 Task: Sort the products in the category "Jams & Jellies" by best match.
Action: Mouse moved to (884, 343)
Screenshot: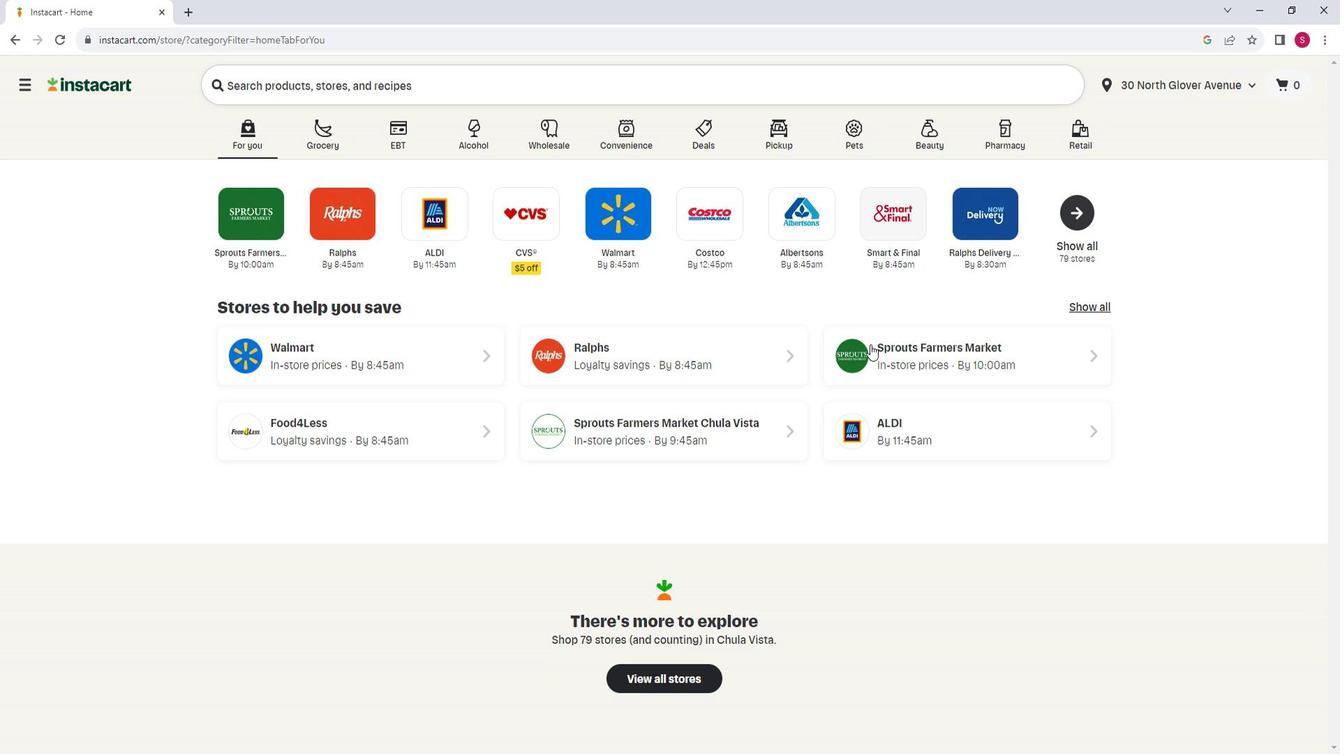
Action: Mouse pressed left at (884, 343)
Screenshot: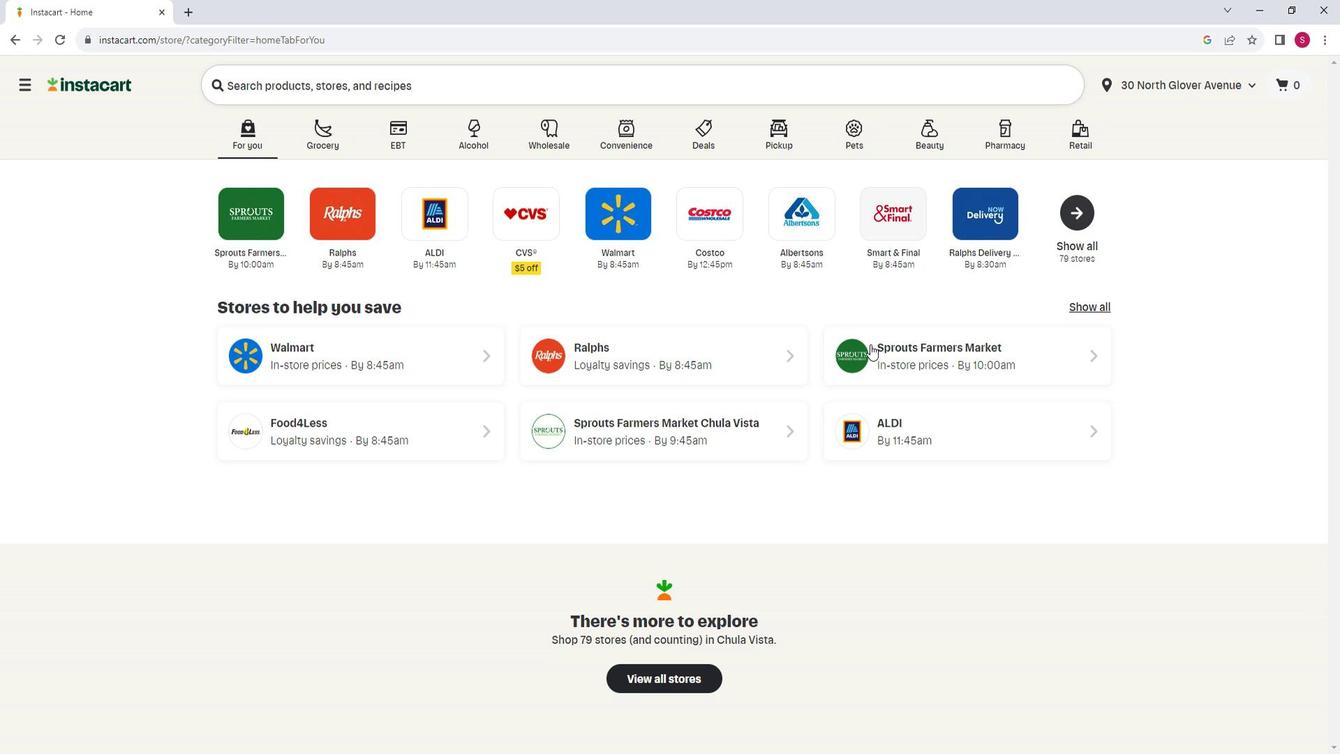 
Action: Mouse moved to (113, 438)
Screenshot: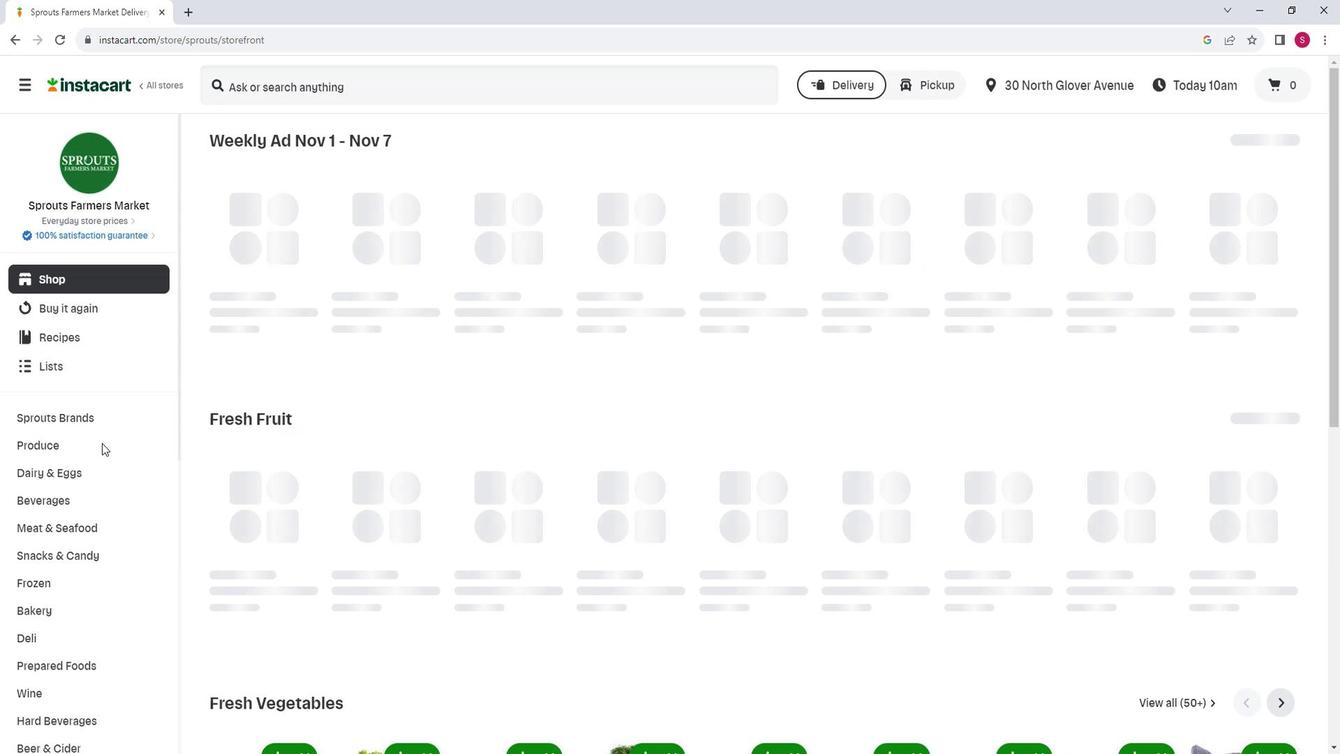 
Action: Mouse scrolled (113, 437) with delta (0, 0)
Screenshot: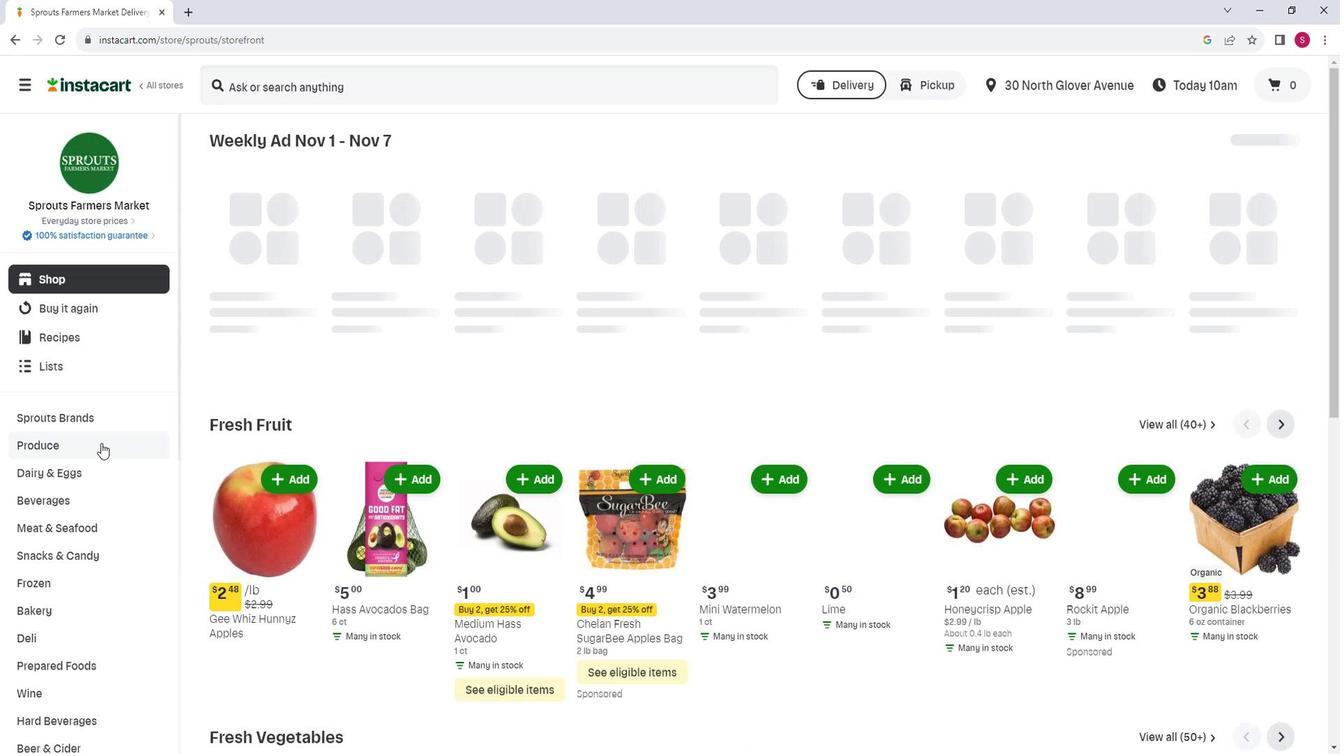 
Action: Mouse moved to (118, 431)
Screenshot: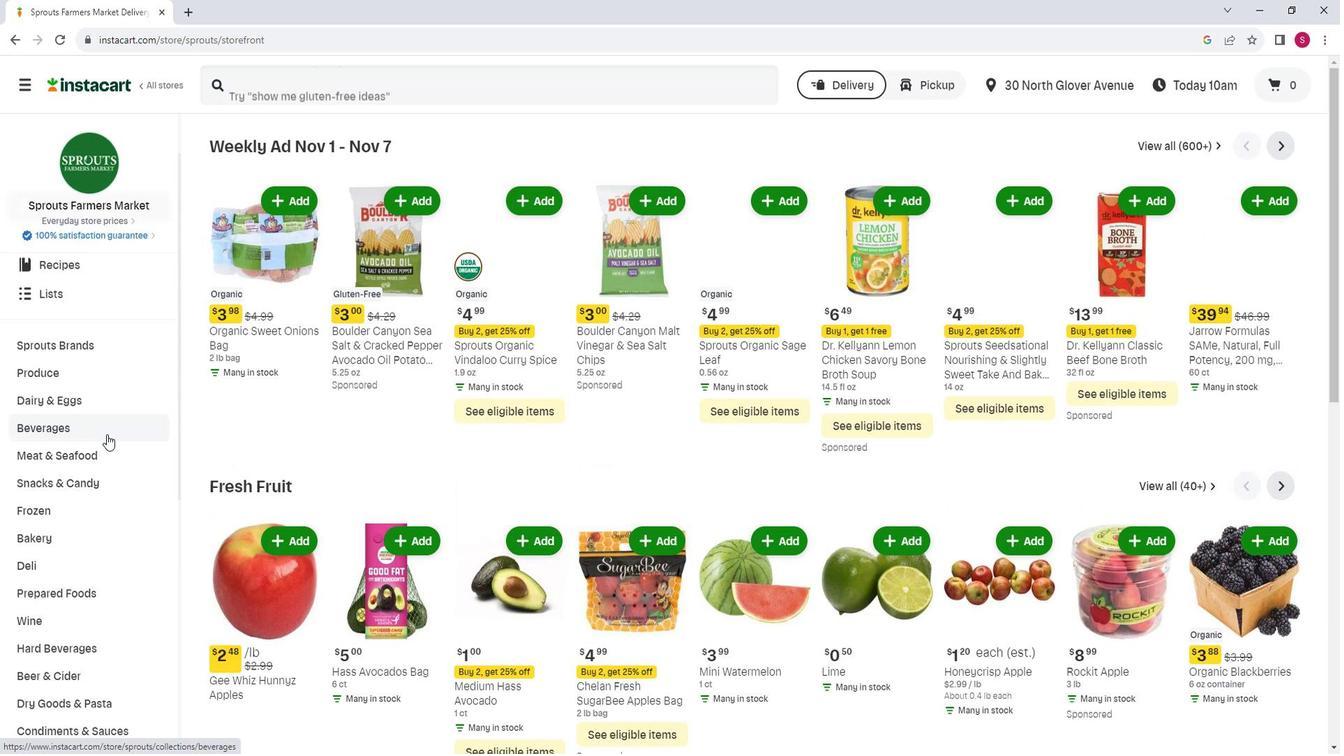 
Action: Mouse scrolled (118, 430) with delta (0, 0)
Screenshot: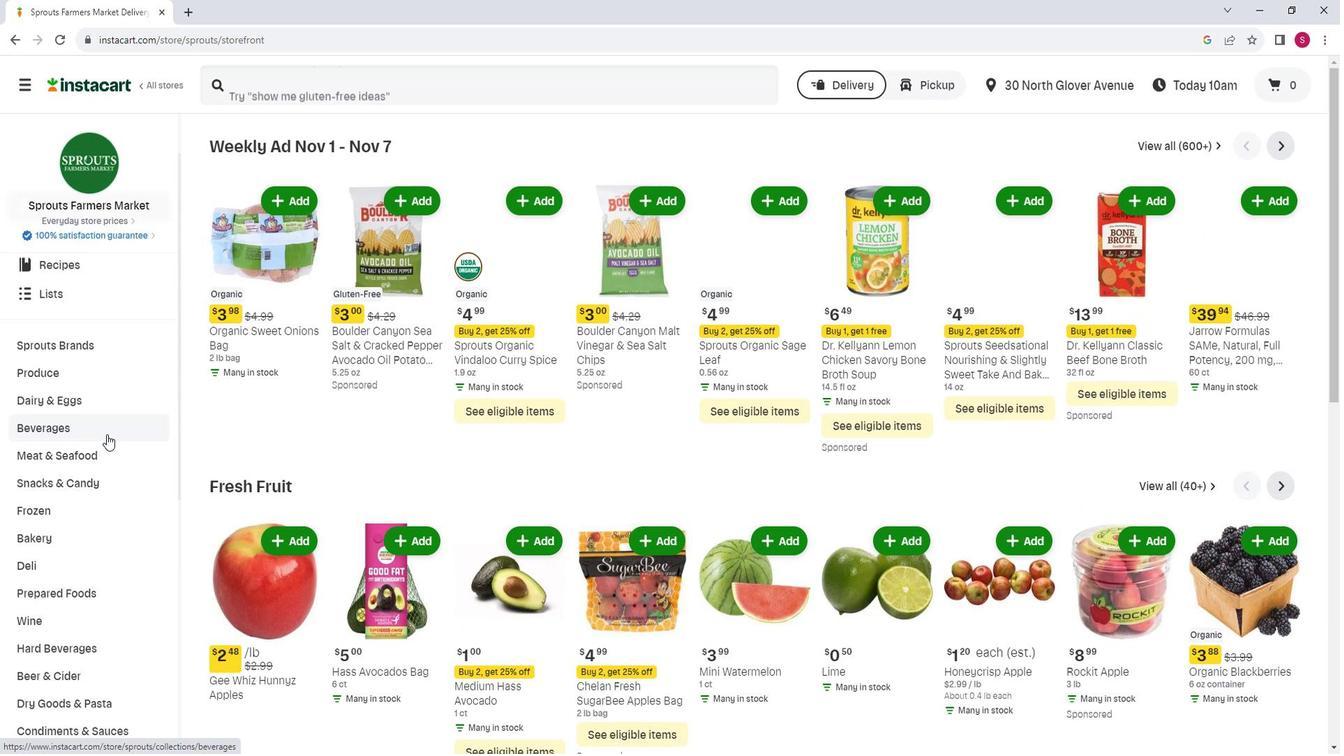 
Action: Mouse moved to (118, 432)
Screenshot: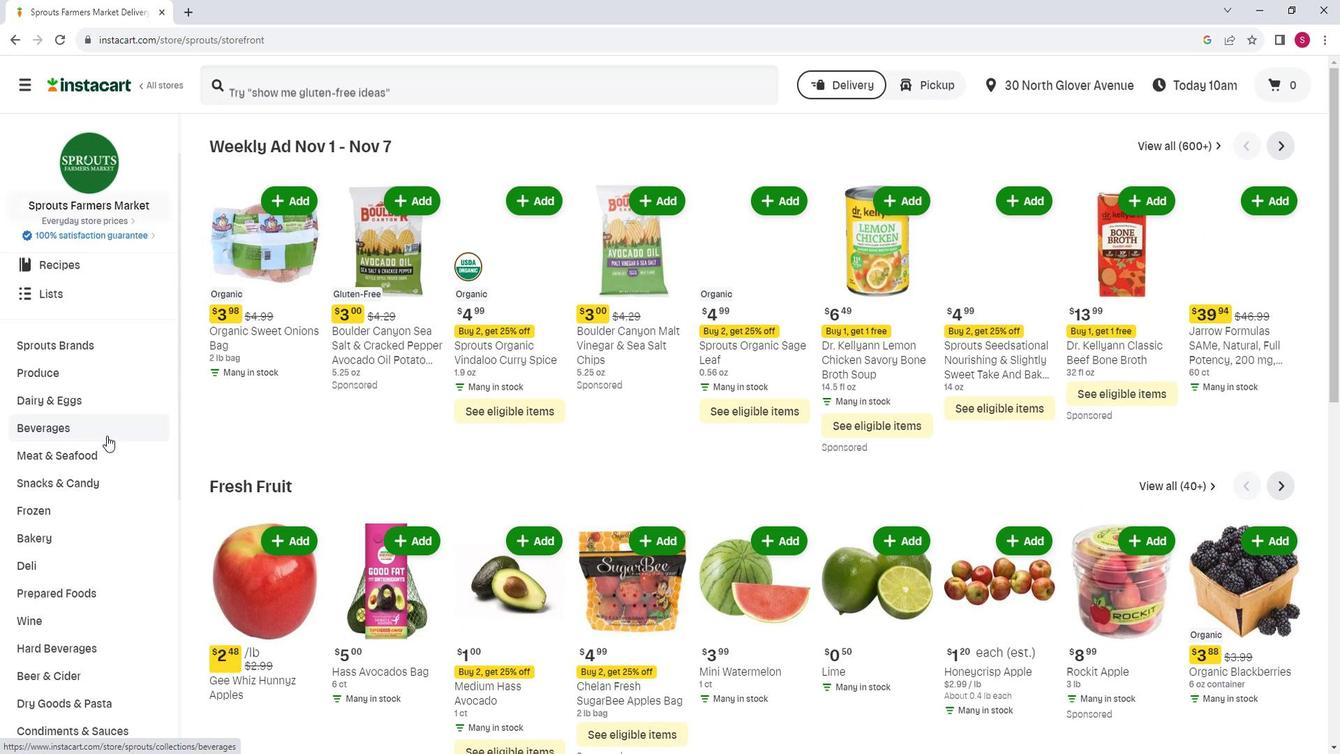 
Action: Mouse scrolled (118, 431) with delta (0, 0)
Screenshot: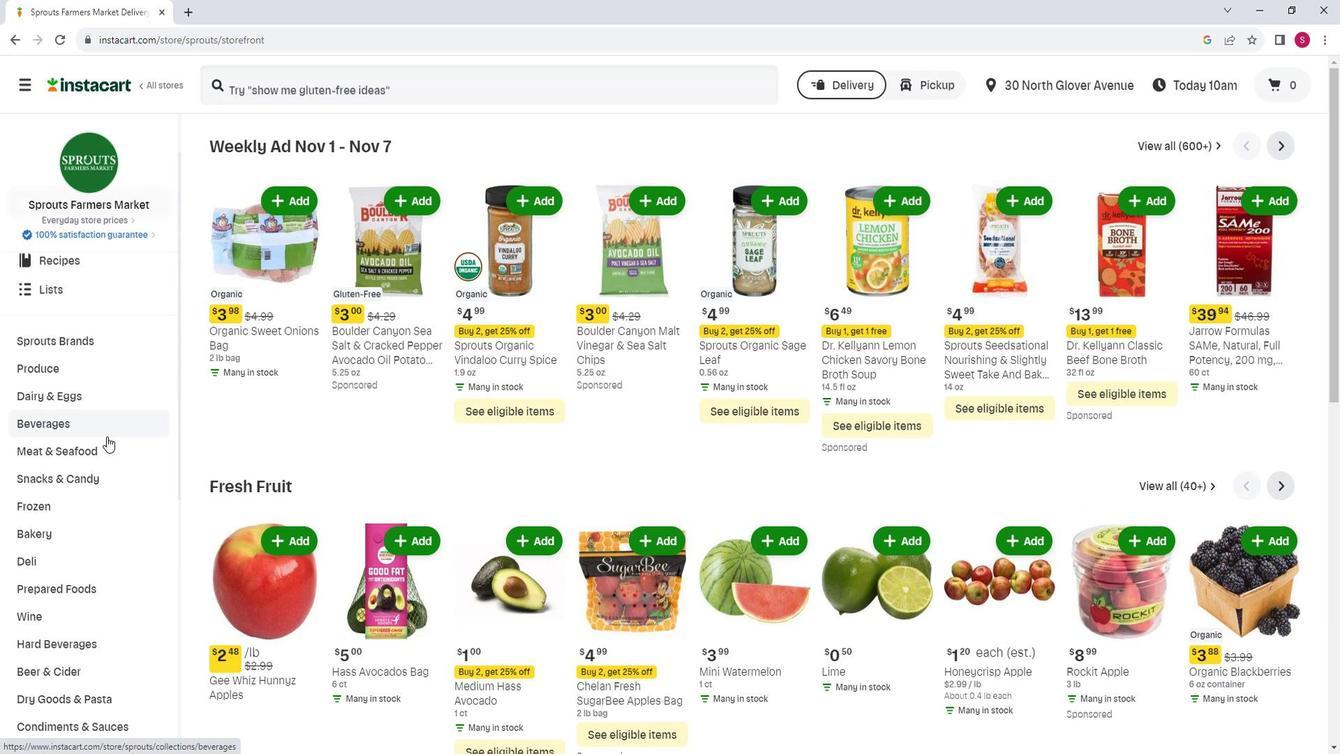 
Action: Mouse moved to (115, 433)
Screenshot: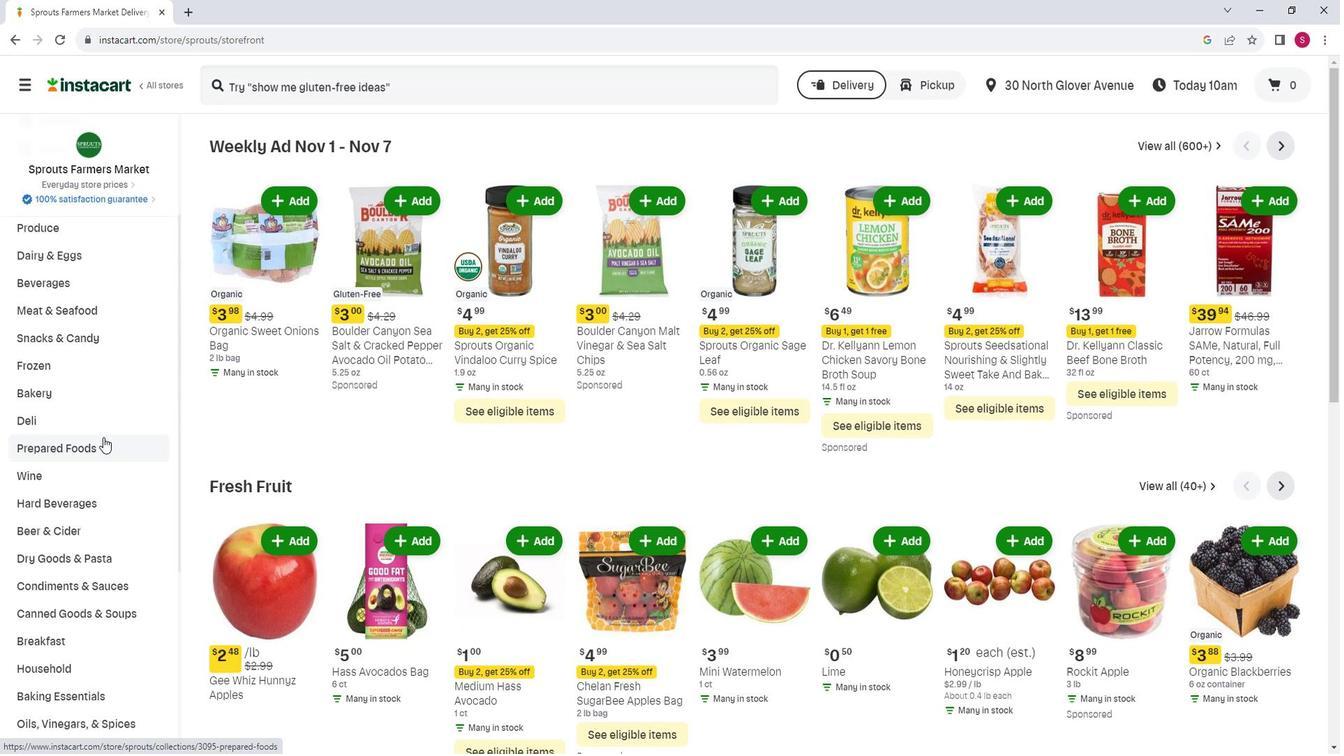 
Action: Mouse scrolled (115, 432) with delta (0, 0)
Screenshot: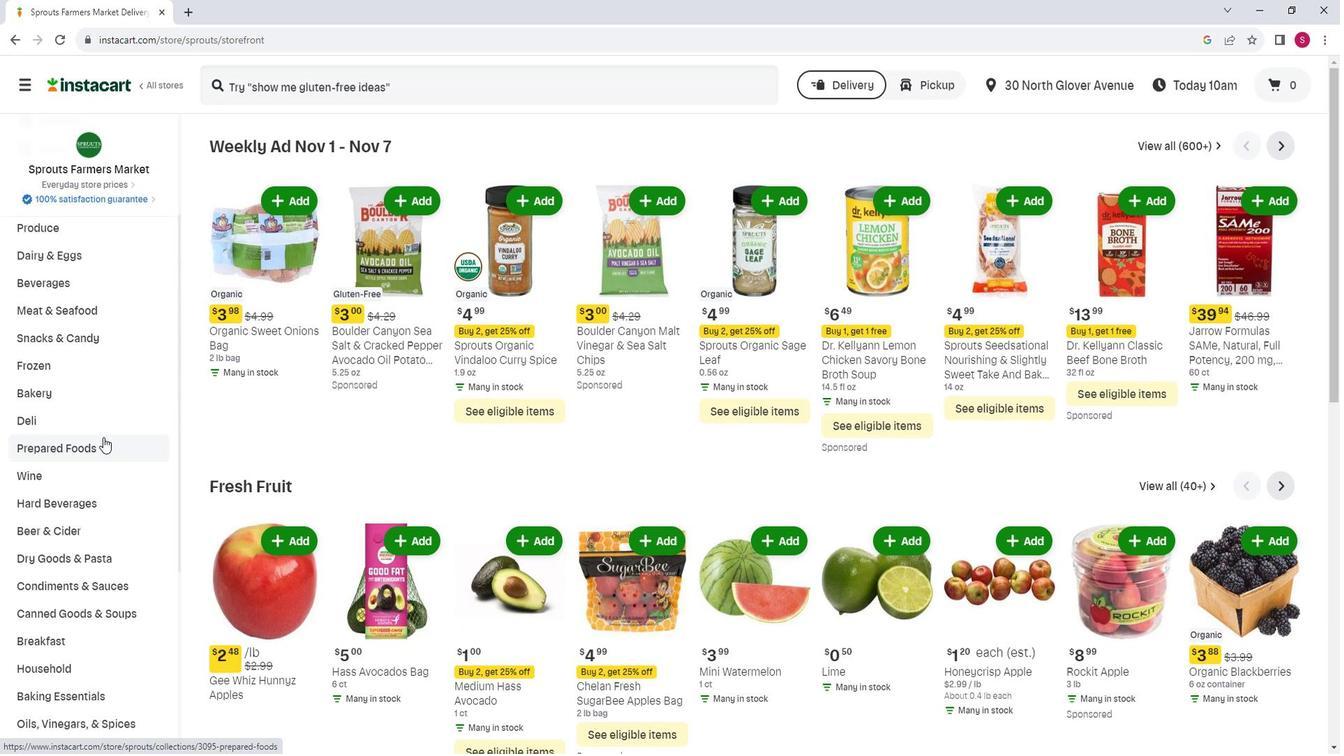 
Action: Mouse moved to (101, 555)
Screenshot: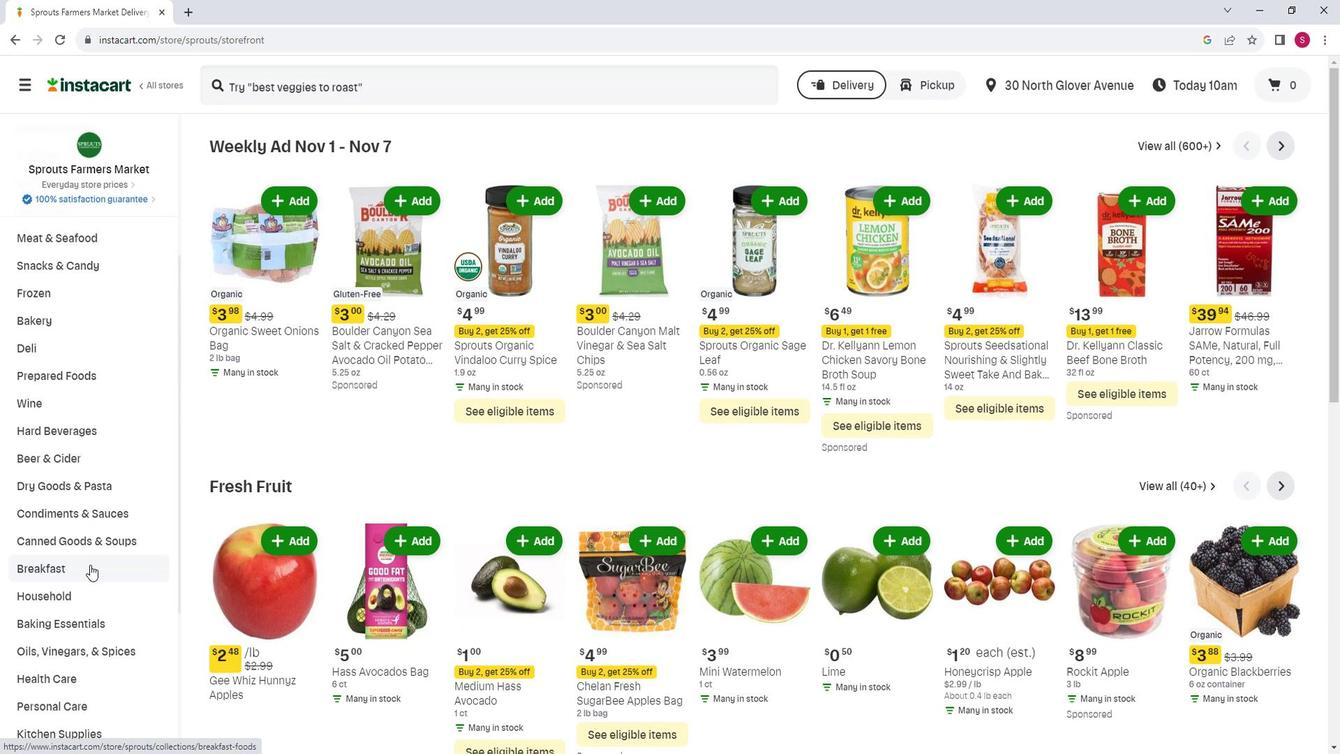 
Action: Mouse pressed left at (101, 555)
Screenshot: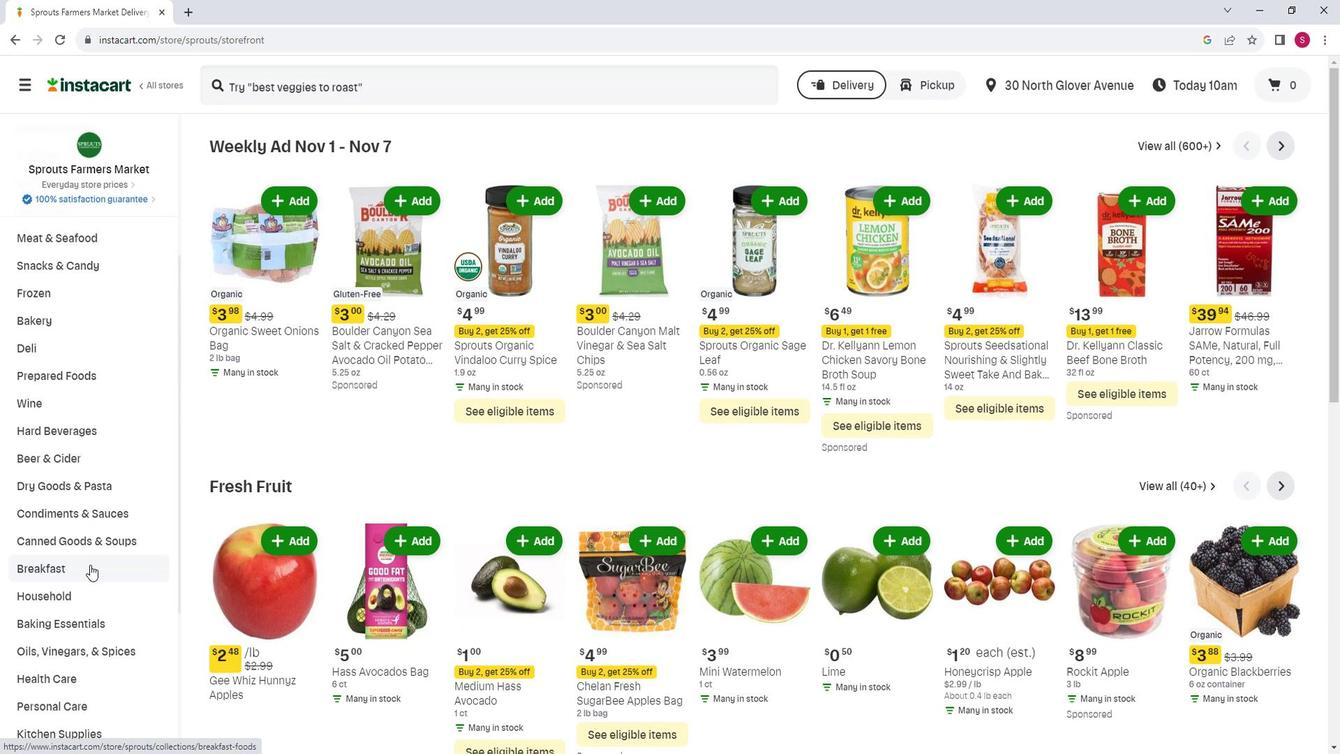 
Action: Mouse moved to (852, 185)
Screenshot: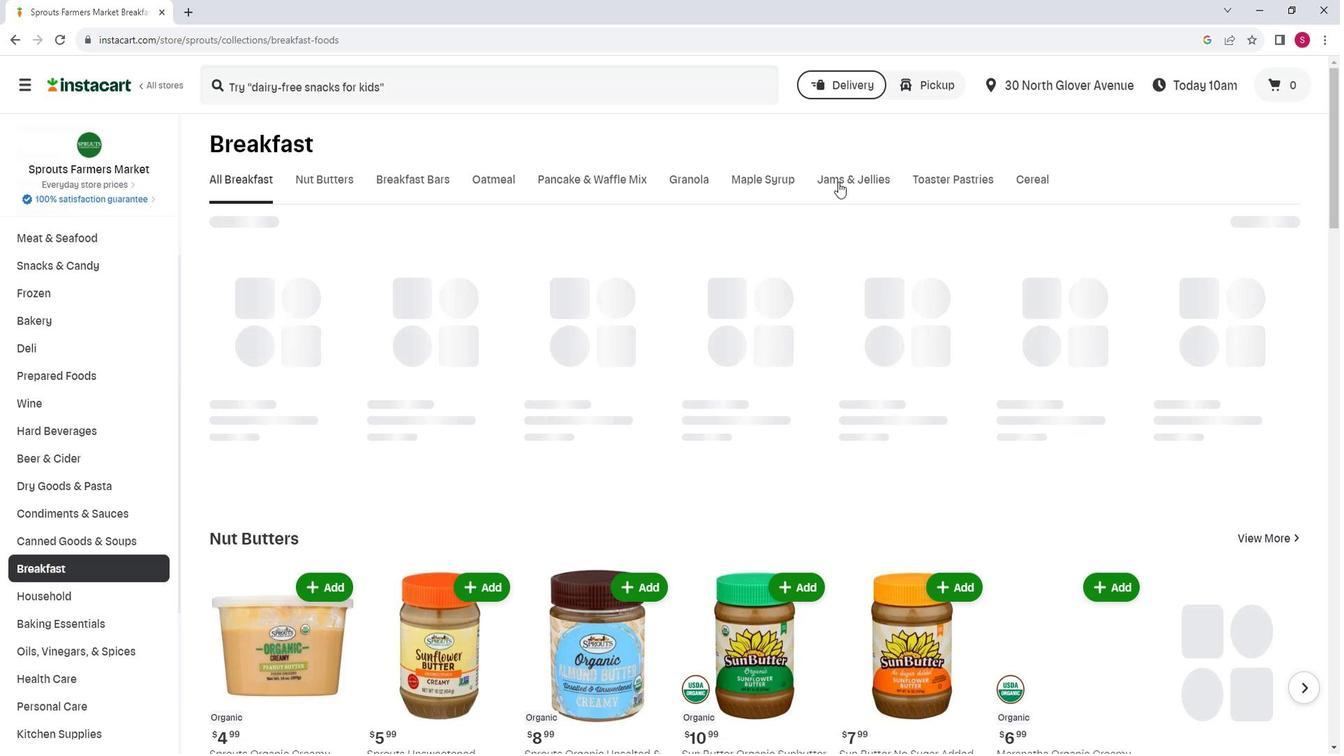 
Action: Mouse pressed left at (852, 185)
Screenshot: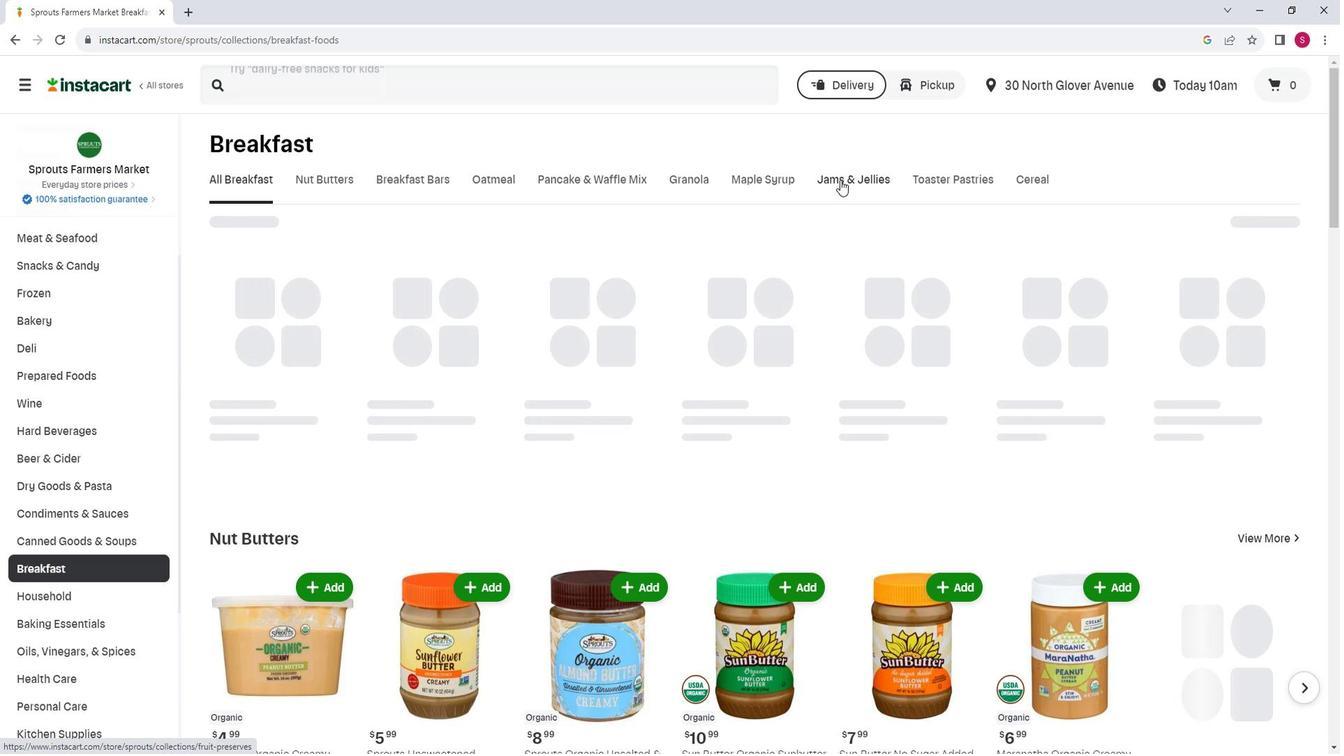 
Action: Mouse moved to (373, 251)
Screenshot: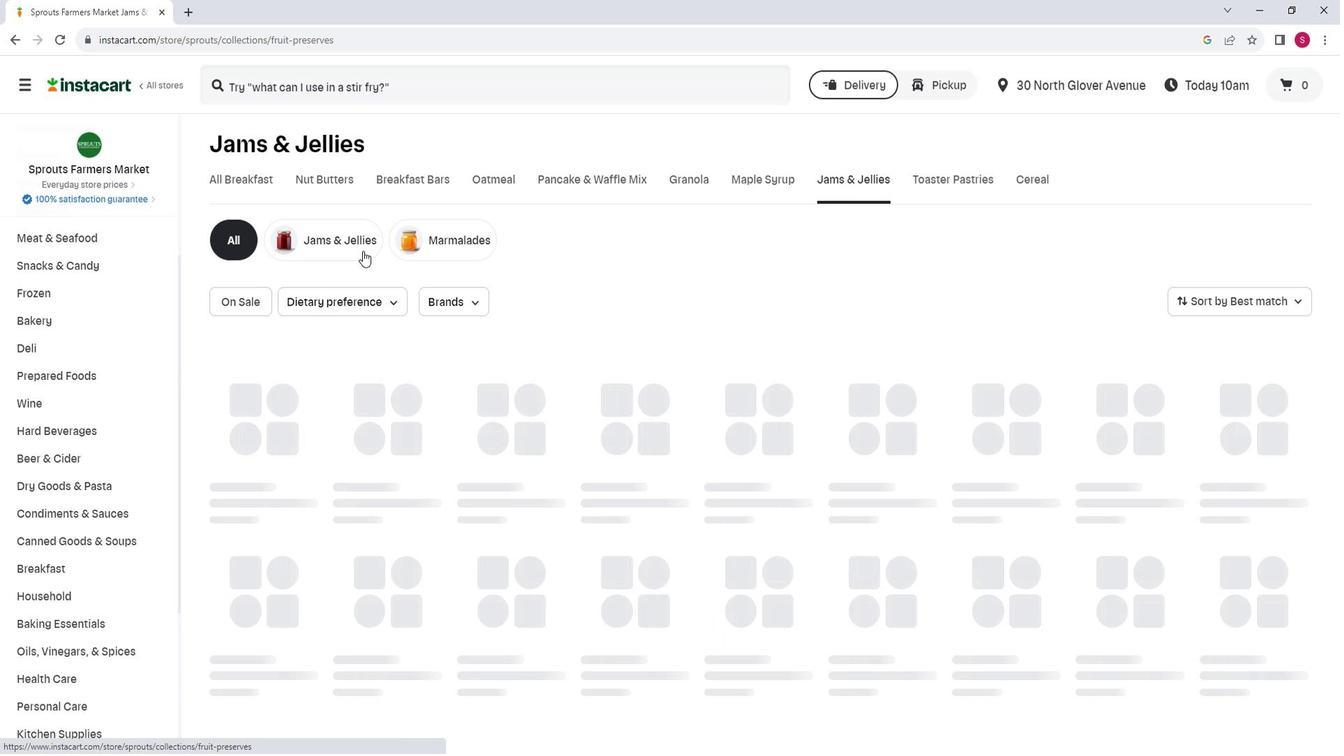 
Action: Mouse pressed left at (373, 251)
Screenshot: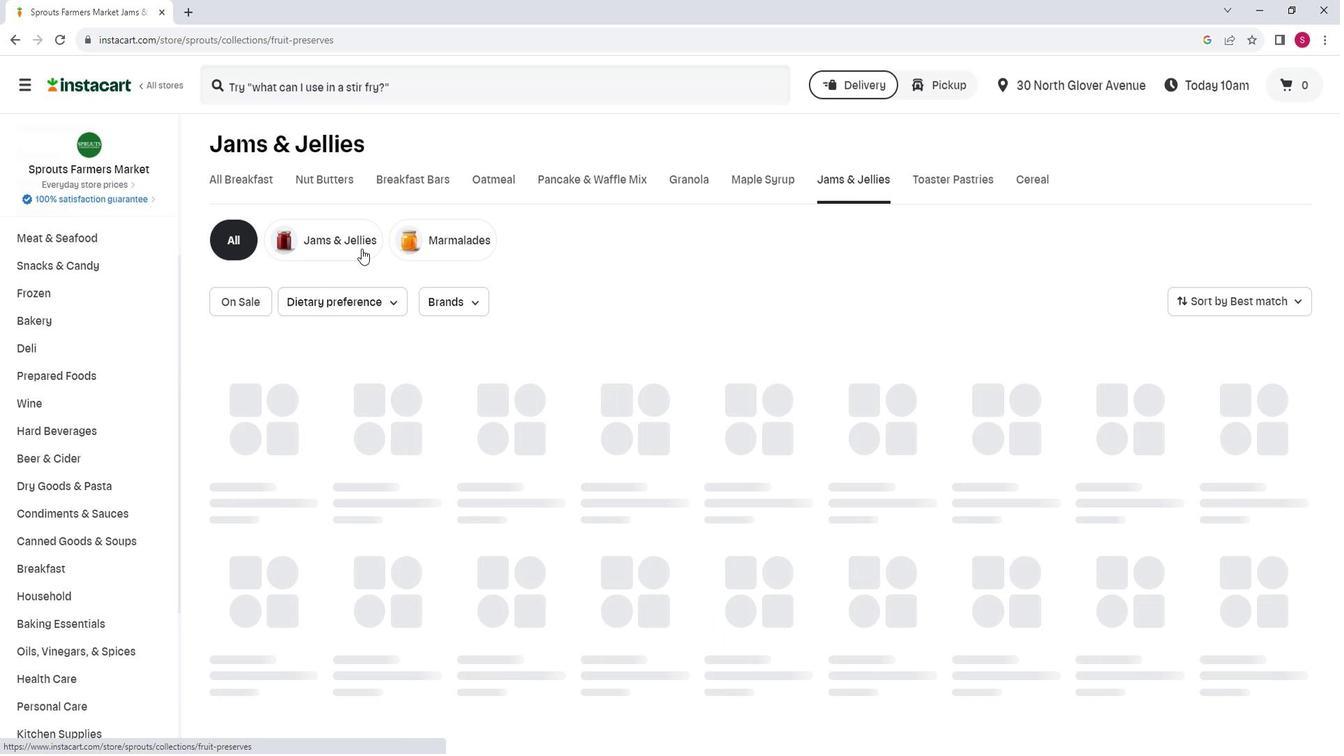 
Action: Mouse moved to (1275, 303)
Screenshot: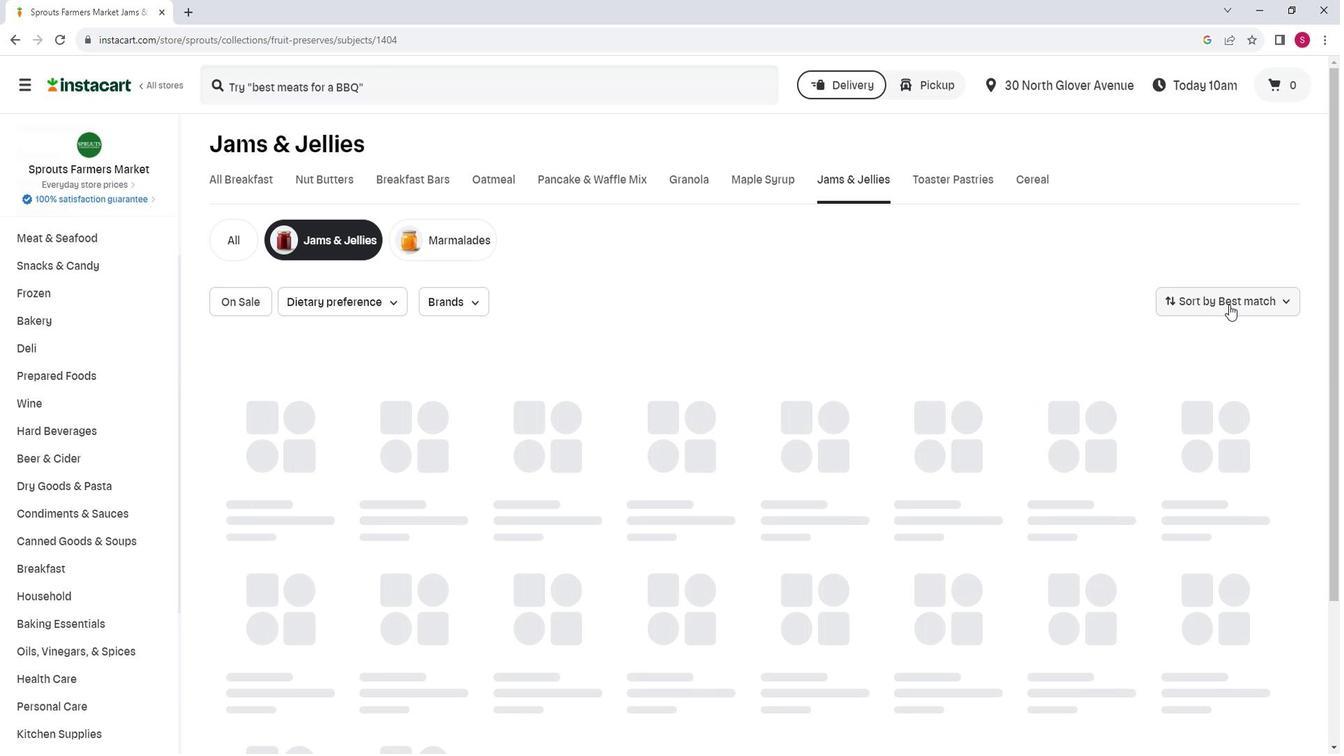 
Action: Mouse pressed left at (1275, 303)
Screenshot: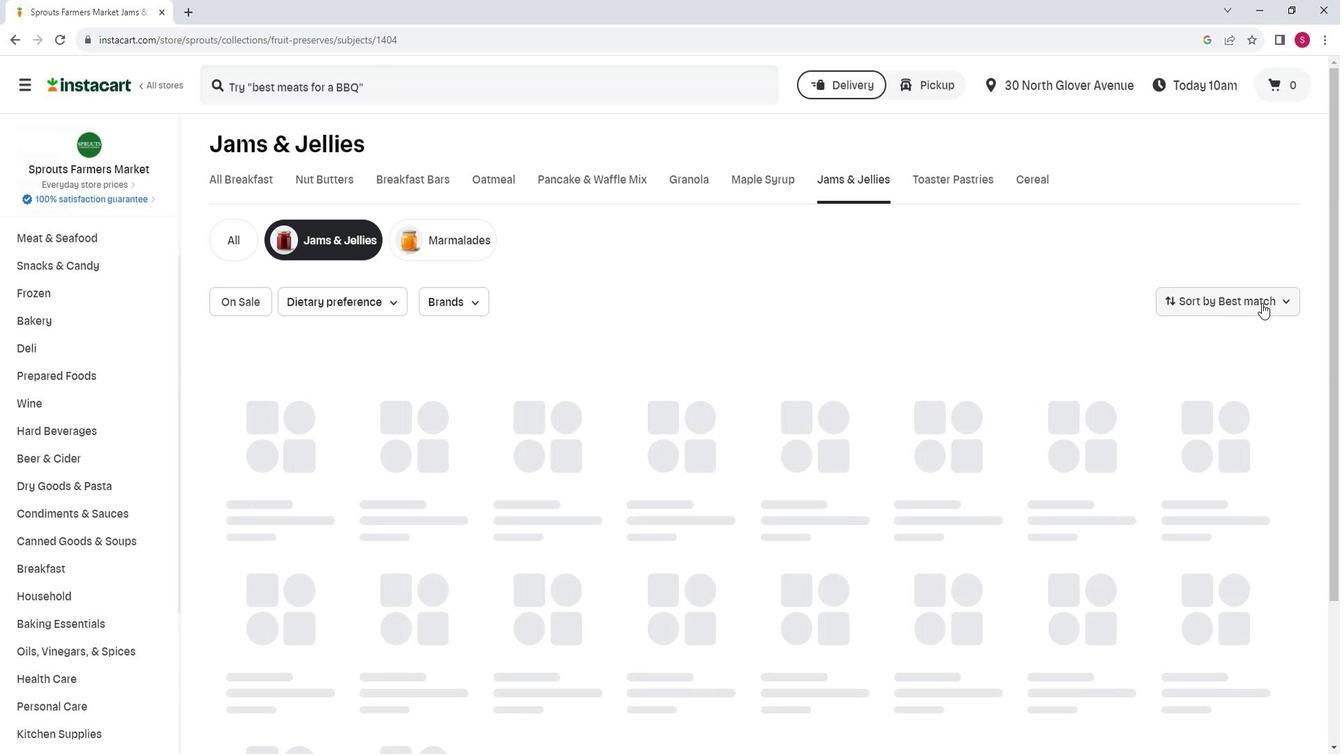 
Action: Mouse moved to (1241, 340)
Screenshot: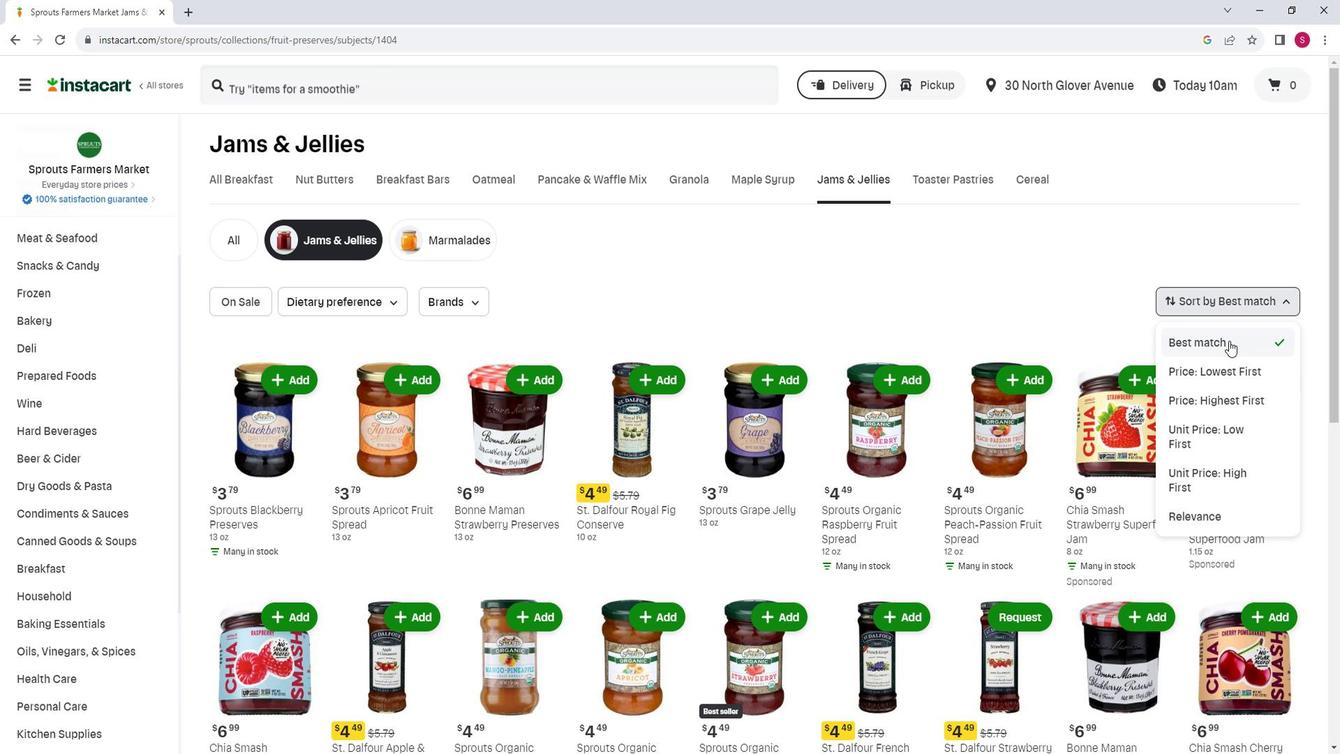 
Action: Mouse pressed left at (1241, 340)
Screenshot: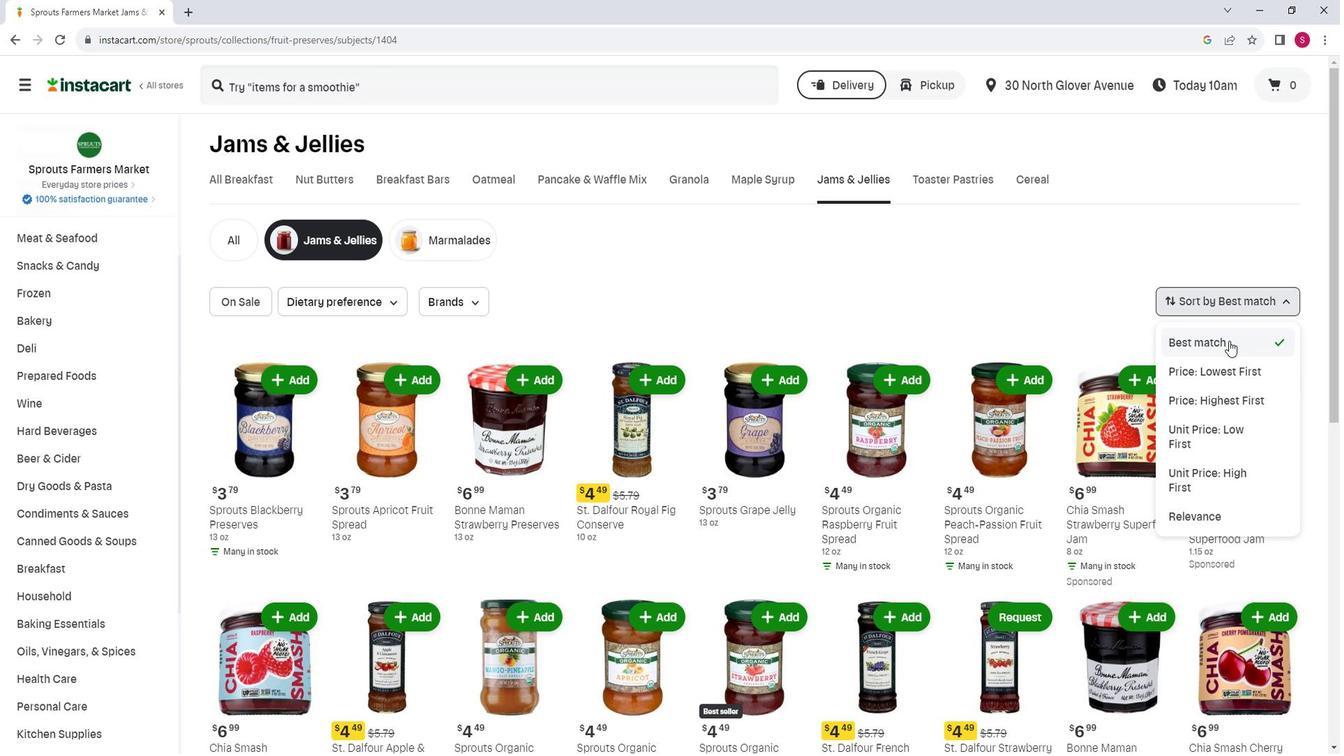 
Action: Mouse moved to (839, 277)
Screenshot: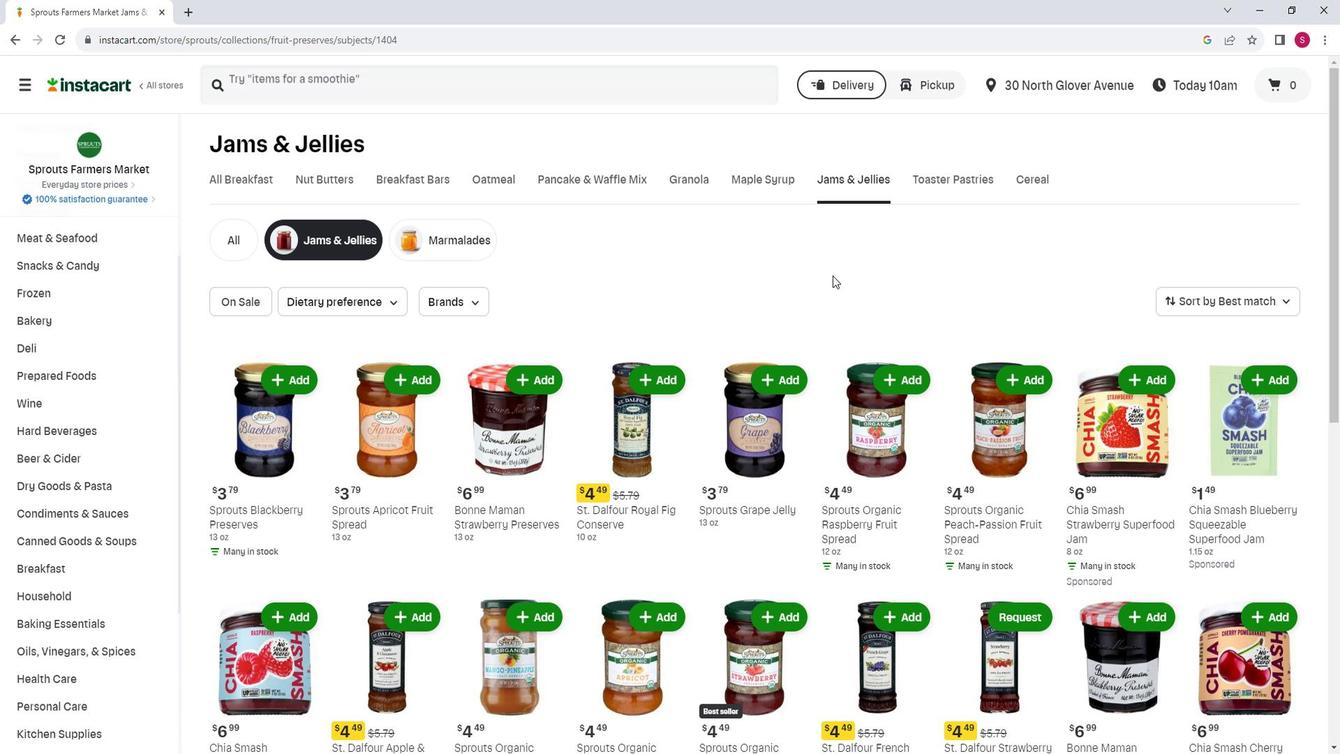 
Action: Mouse scrolled (839, 277) with delta (0, 0)
Screenshot: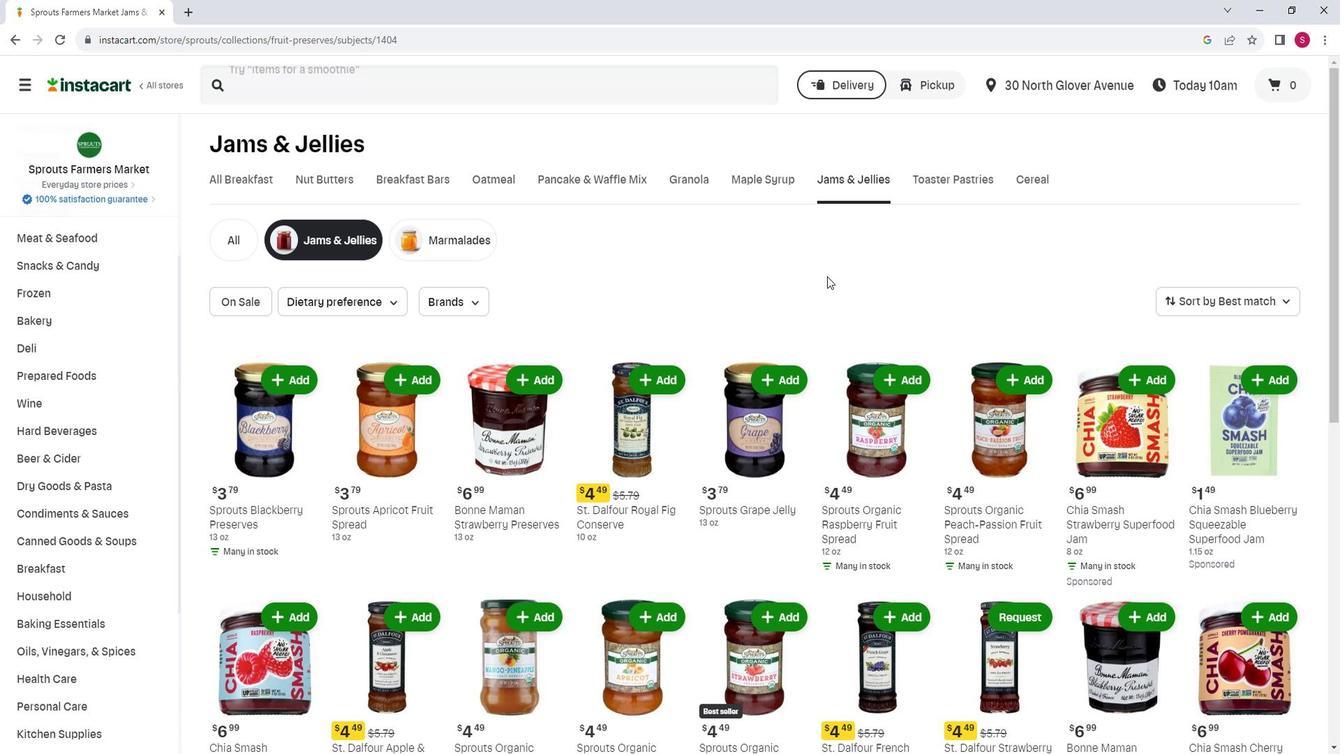 
Action: Mouse scrolled (839, 277) with delta (0, 0)
Screenshot: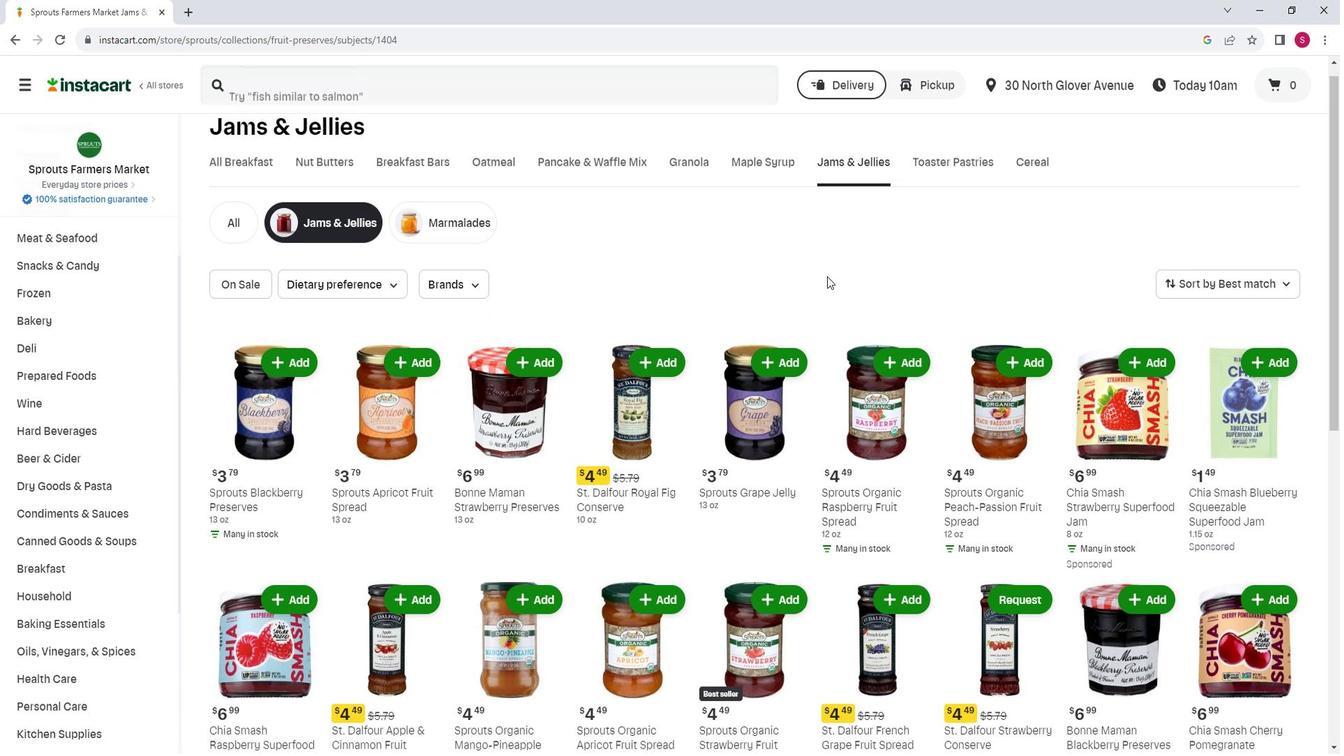 
Action: Mouse scrolled (839, 277) with delta (0, 0)
Screenshot: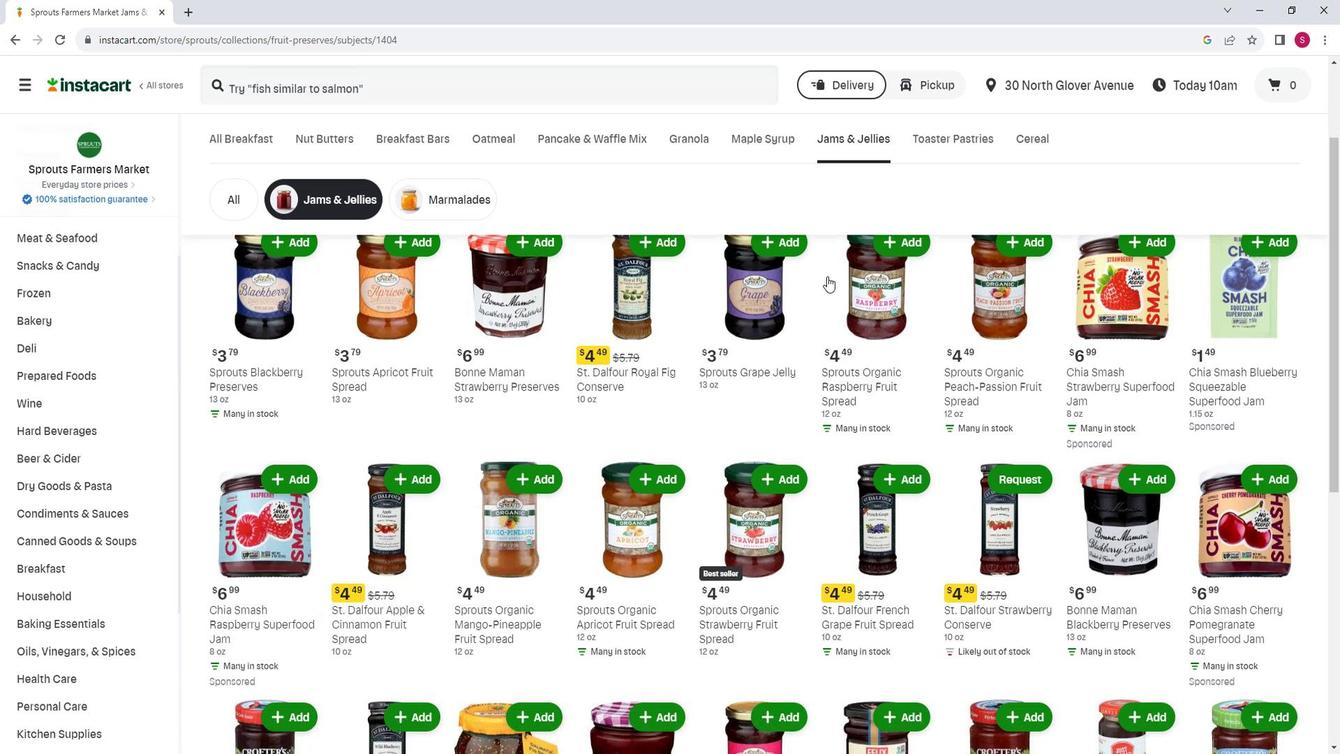 
Action: Mouse scrolled (839, 277) with delta (0, 0)
Screenshot: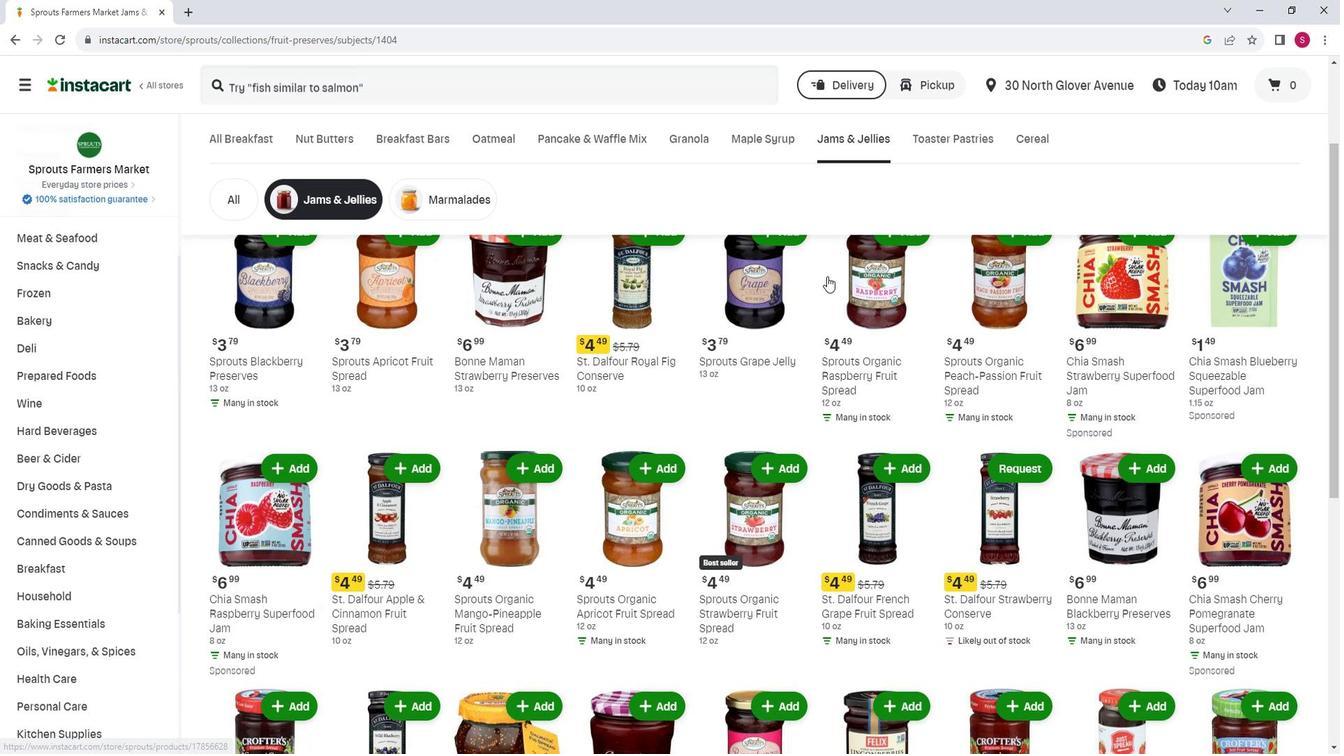 
Action: Mouse scrolled (839, 277) with delta (0, 0)
Screenshot: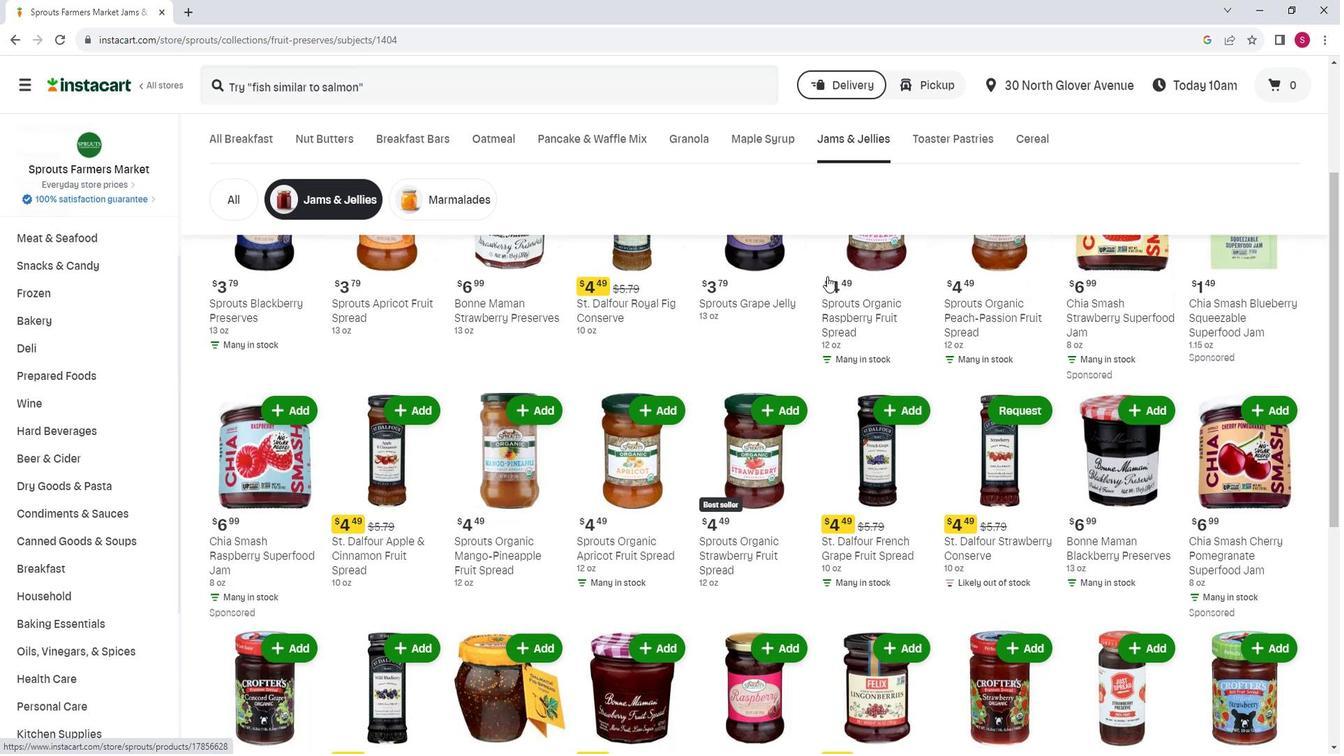 
Action: Mouse scrolled (839, 277) with delta (0, 0)
Screenshot: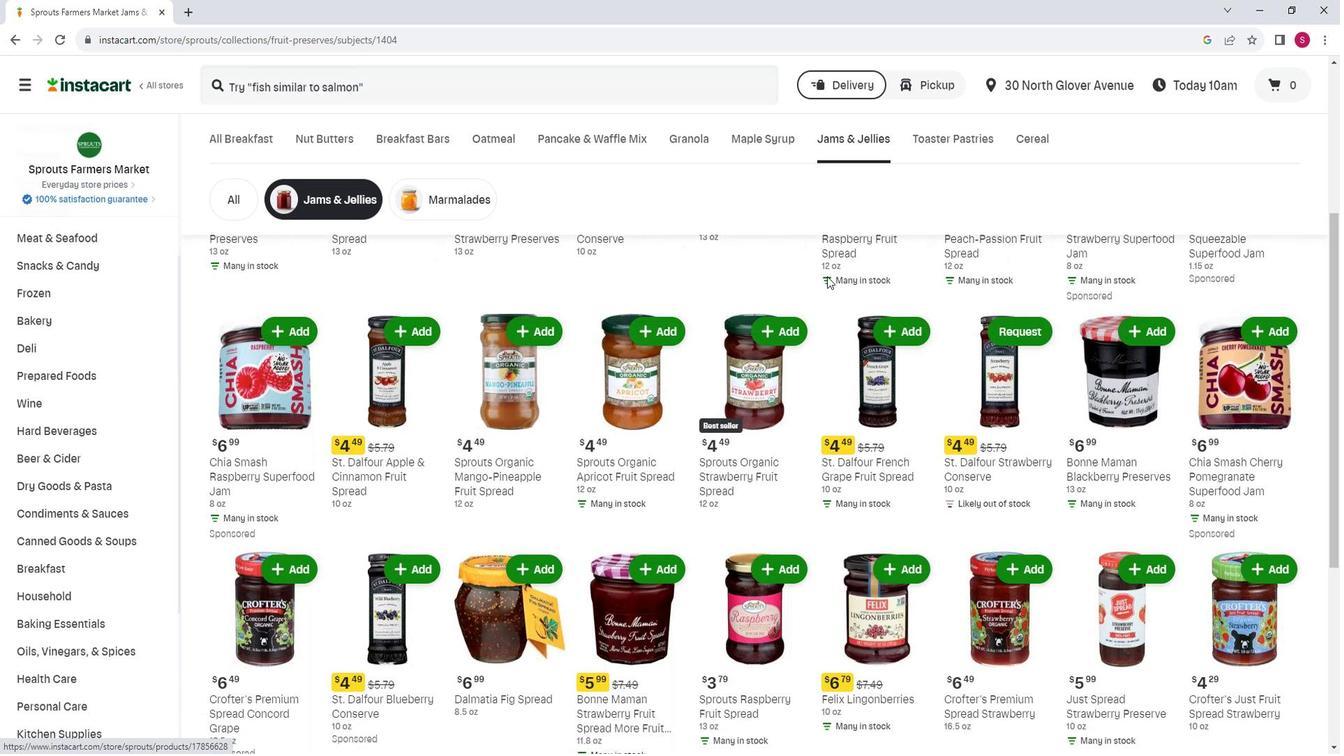 
Action: Mouse moved to (839, 277)
Screenshot: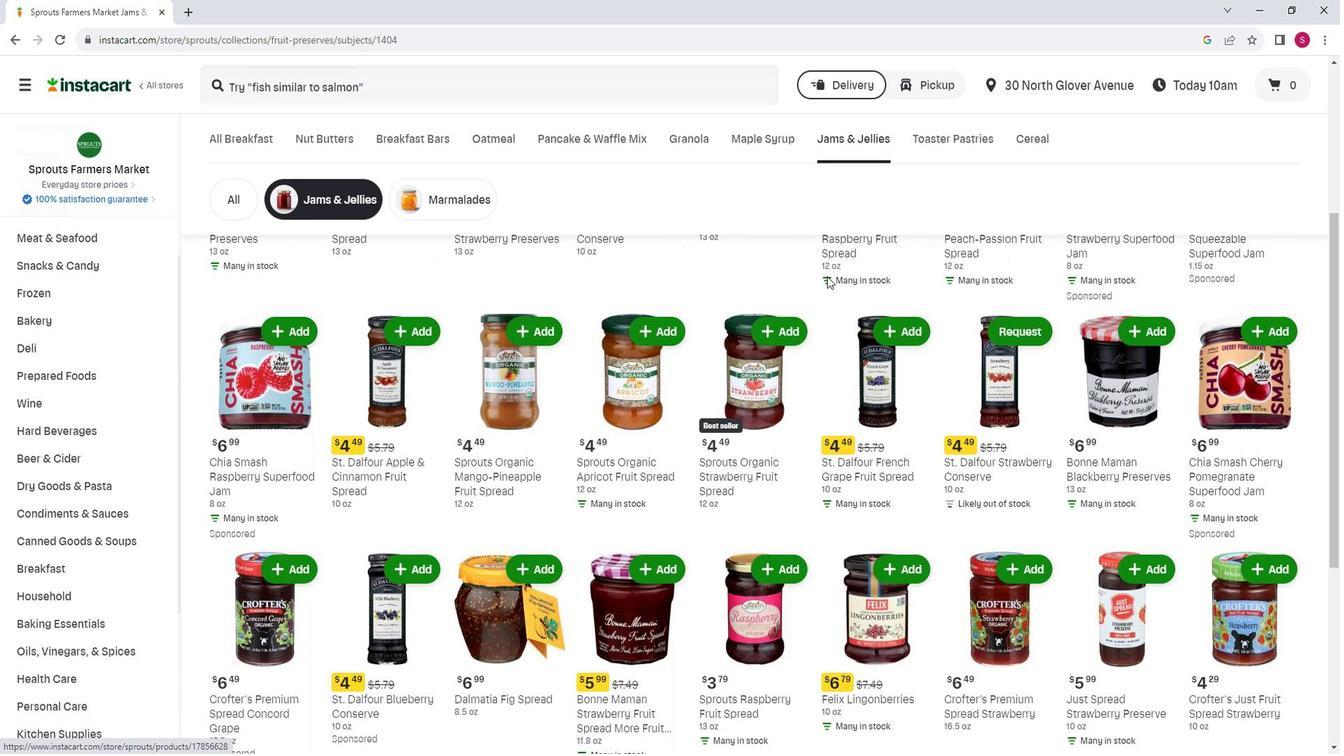 
Action: Mouse scrolled (839, 277) with delta (0, 0)
Screenshot: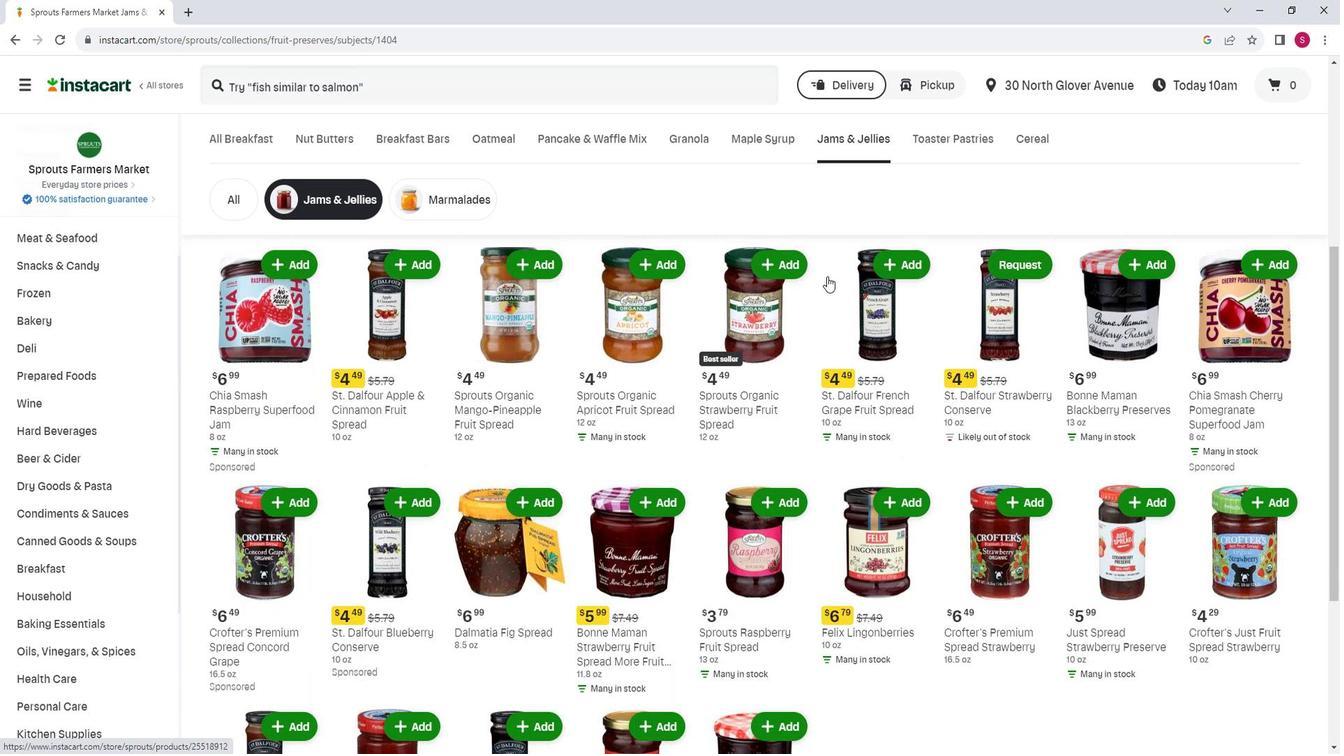 
Action: Mouse moved to (839, 278)
Screenshot: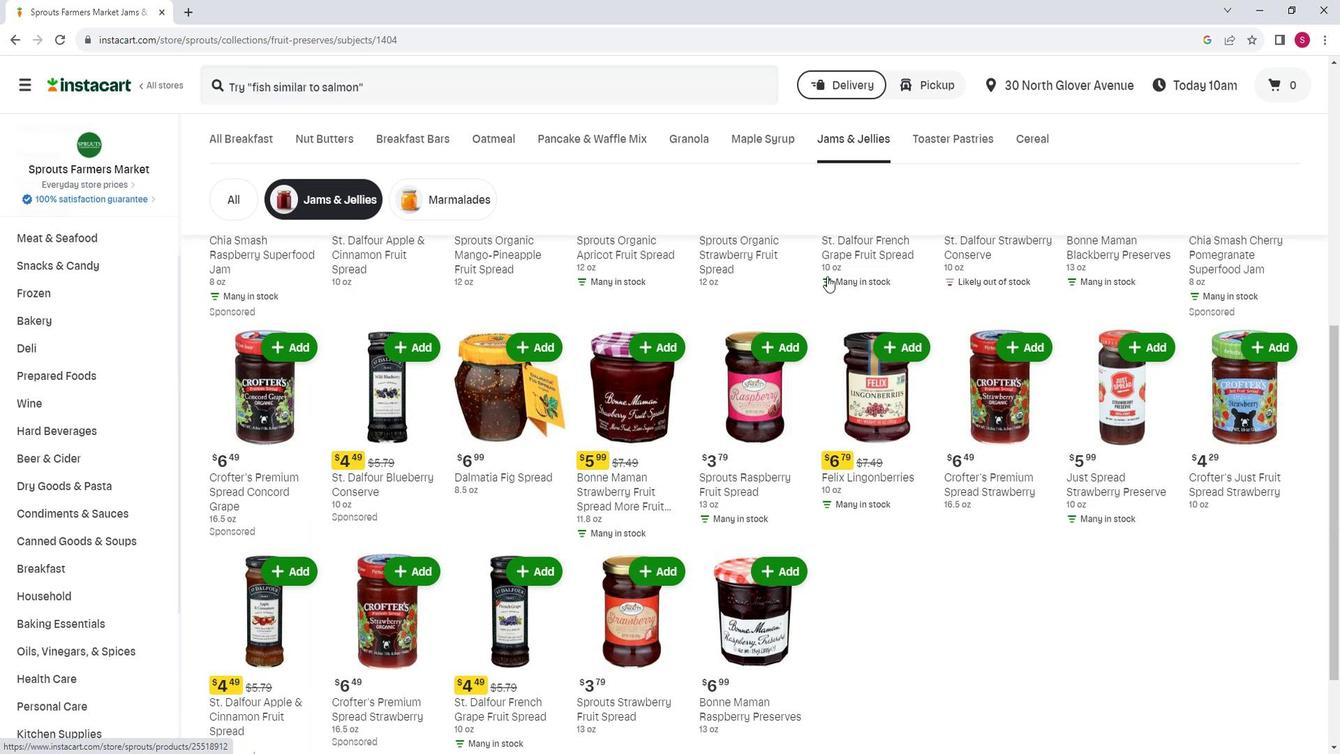 
Action: Mouse scrolled (839, 277) with delta (0, 0)
Screenshot: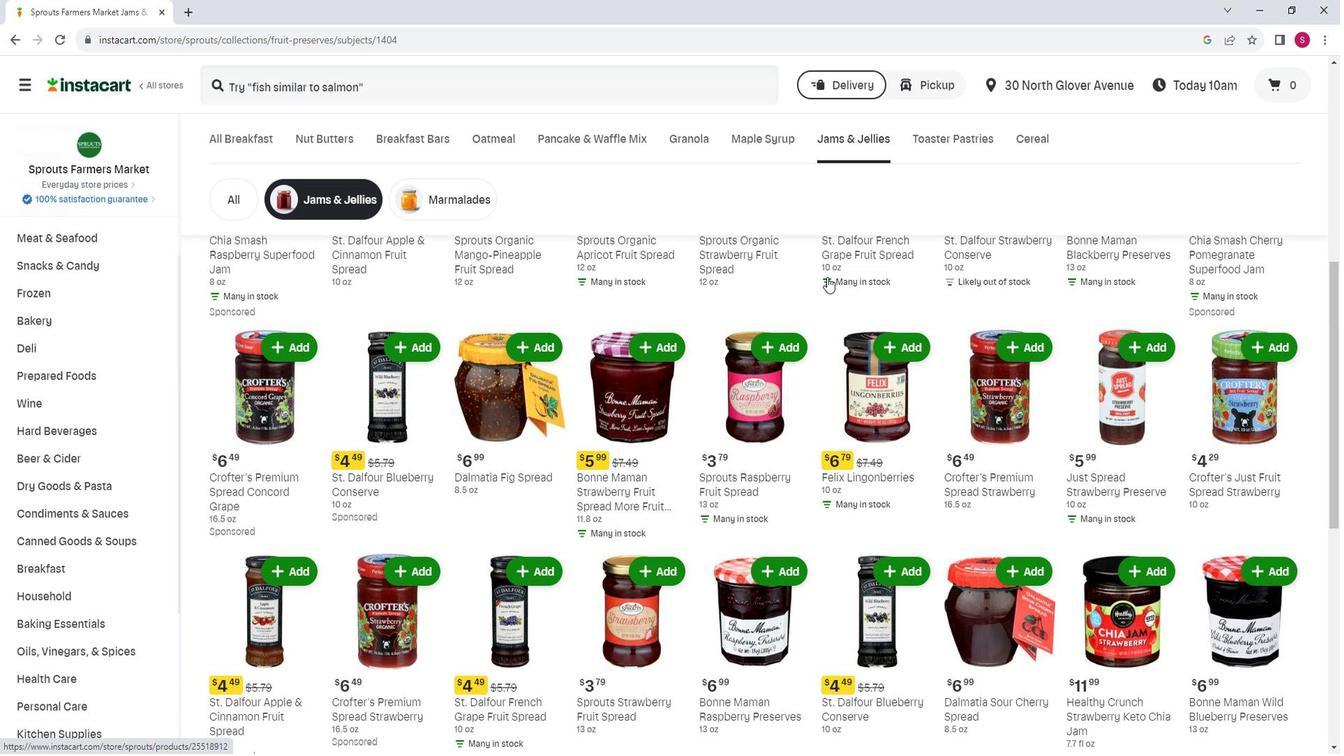 
Action: Mouse moved to (840, 278)
Screenshot: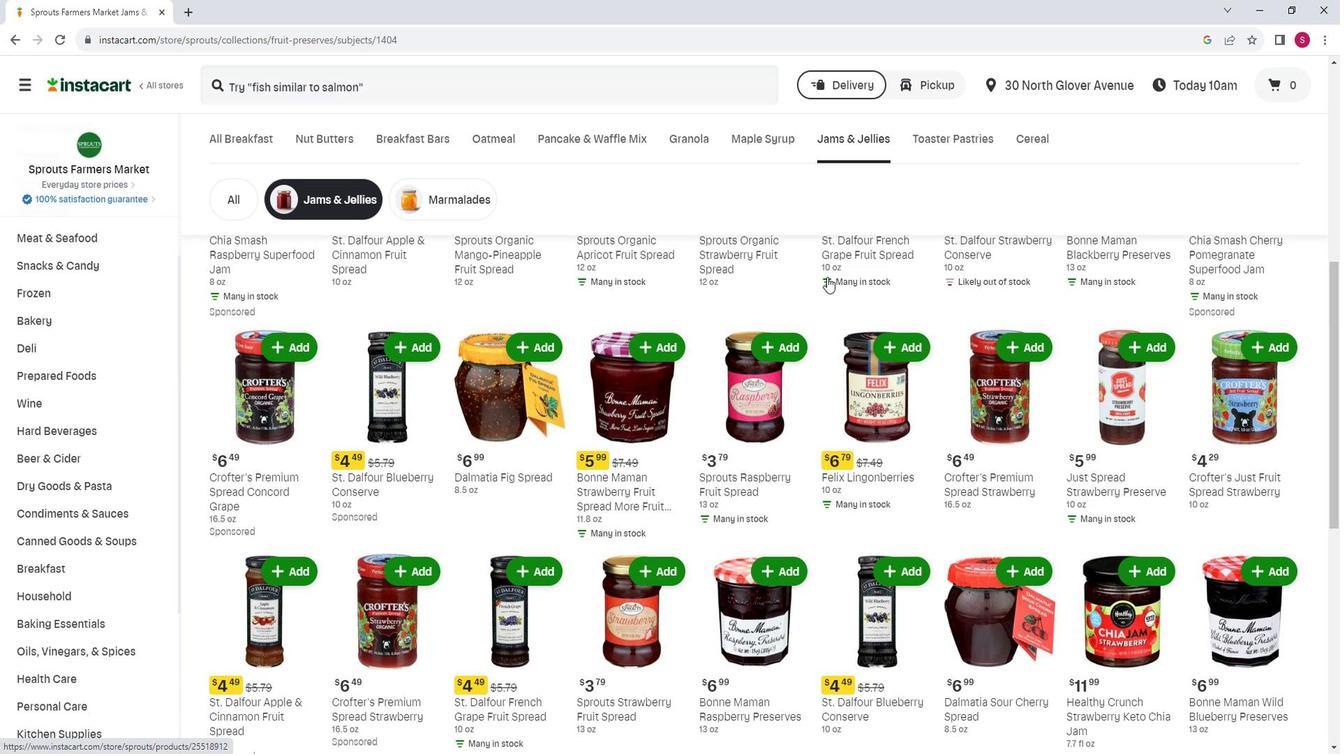 
Action: Mouse scrolled (840, 277) with delta (0, 0)
Screenshot: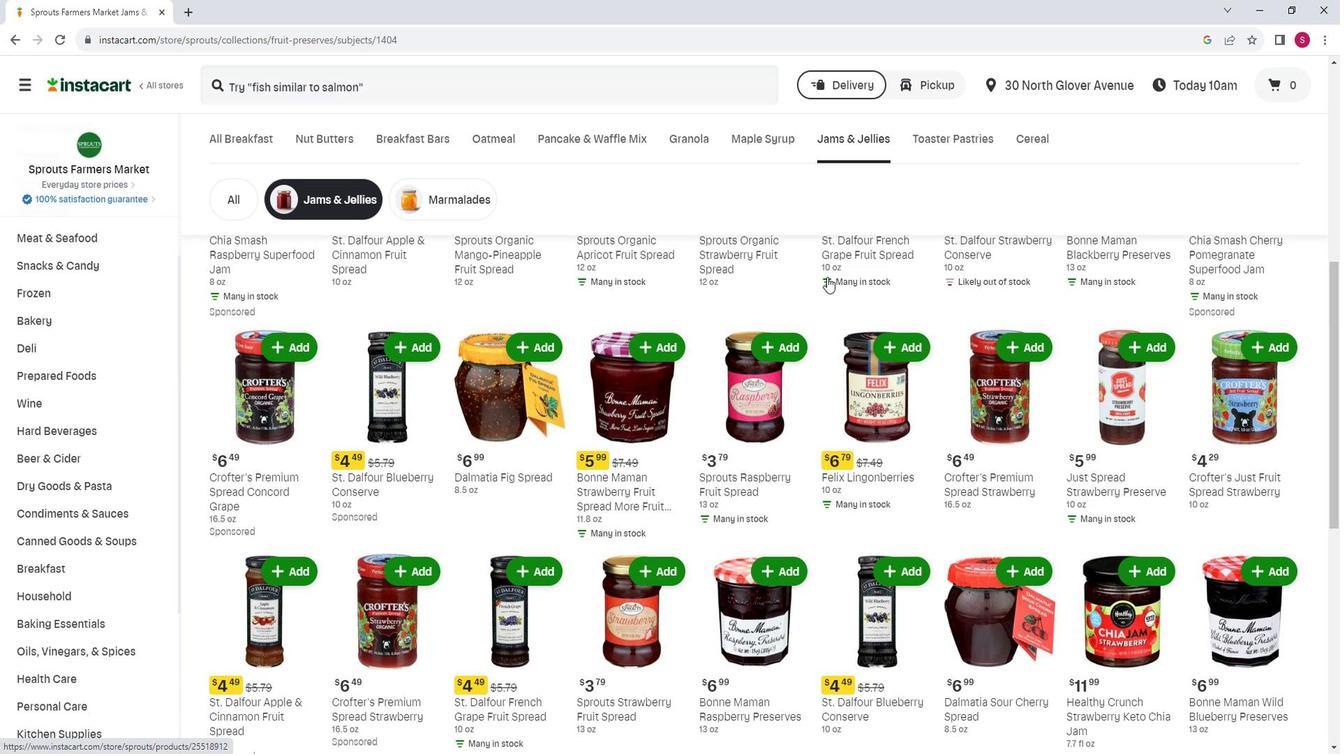 
Action: Mouse moved to (840, 280)
Screenshot: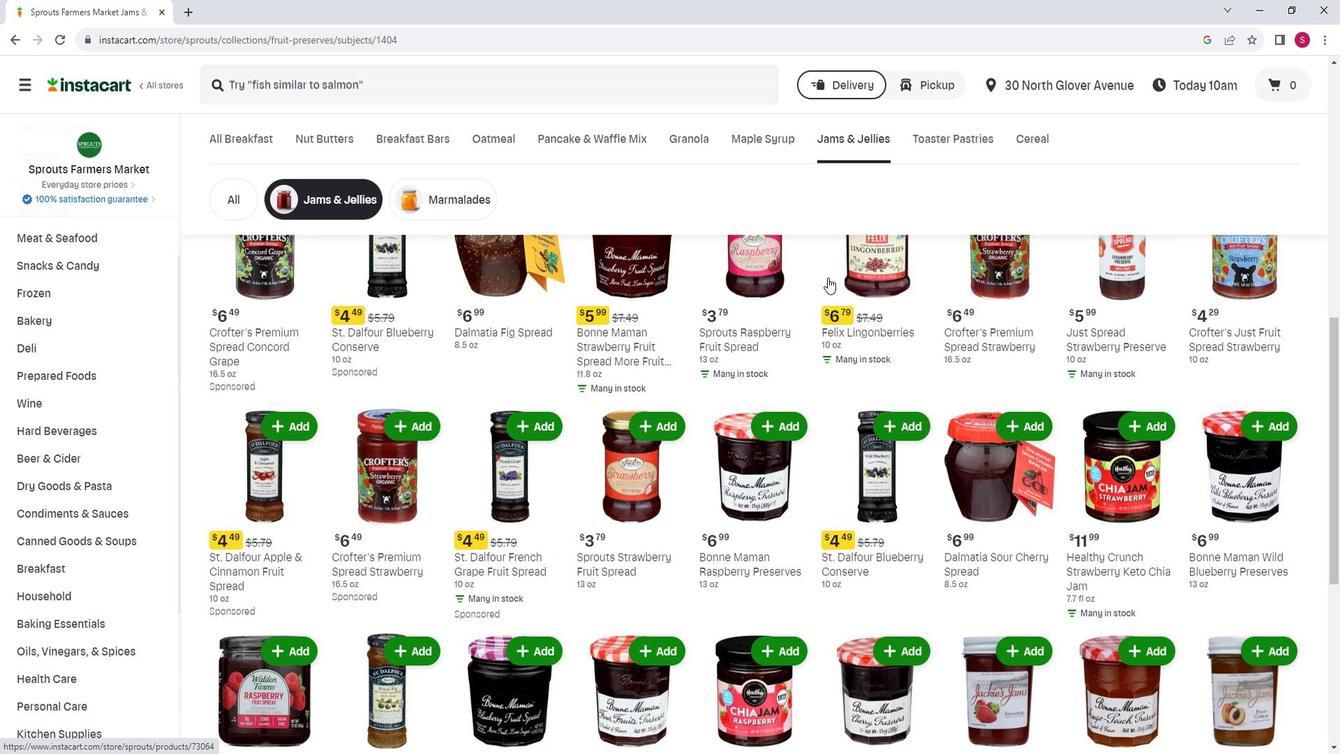 
Action: Mouse scrolled (840, 280) with delta (0, 0)
Screenshot: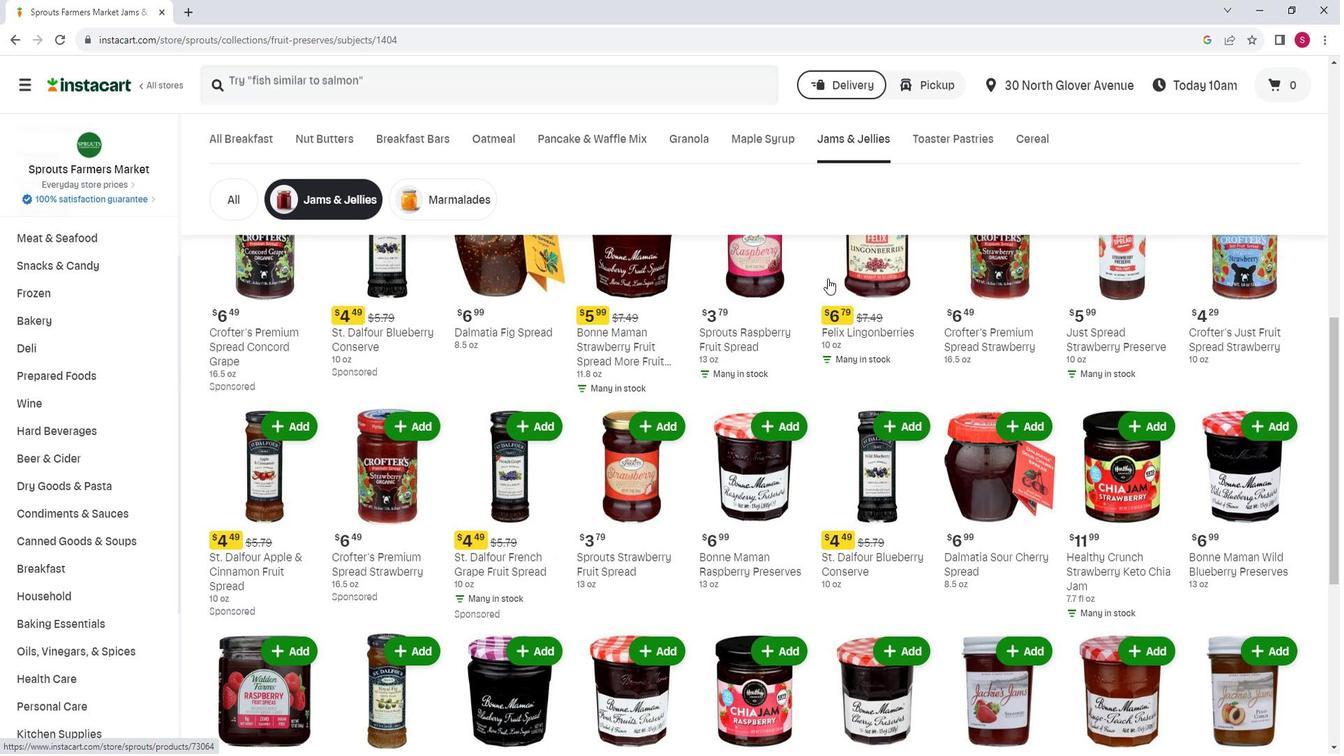 
Action: Mouse scrolled (840, 280) with delta (0, 0)
Screenshot: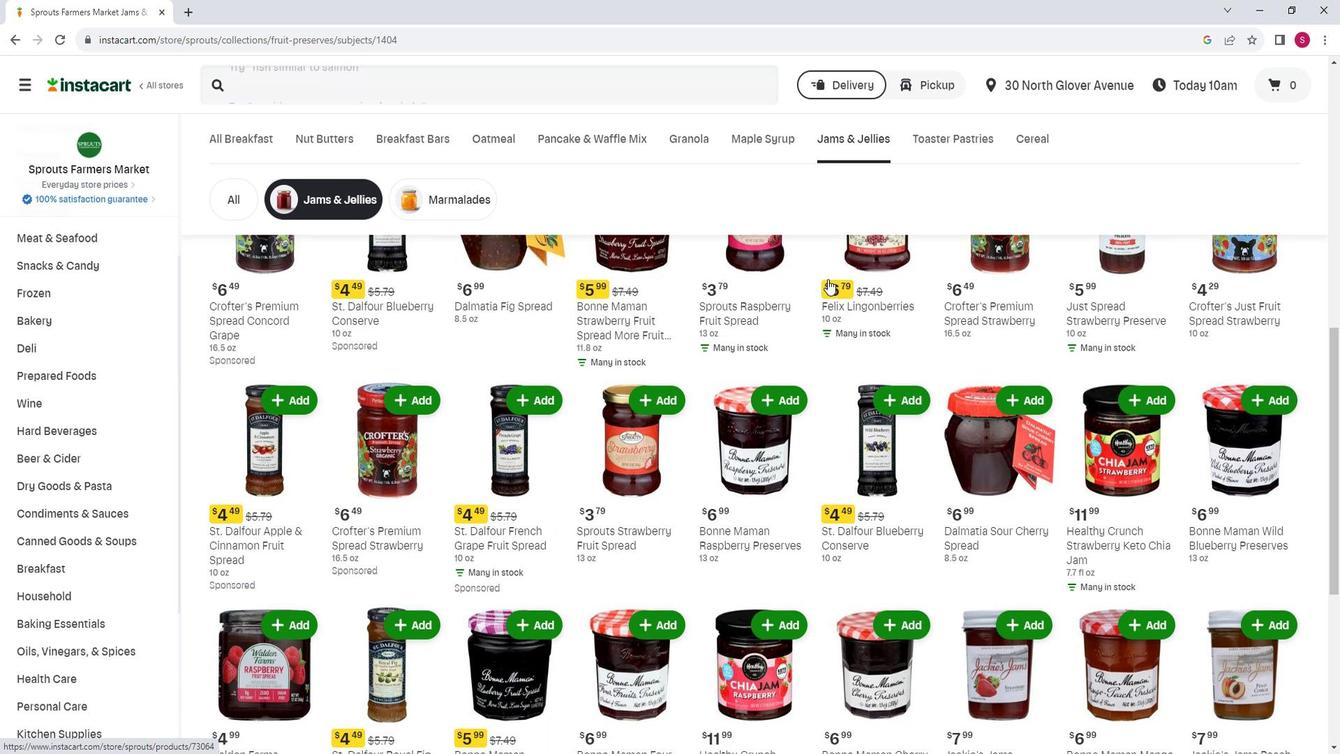 
Action: Mouse scrolled (840, 280) with delta (0, 0)
Screenshot: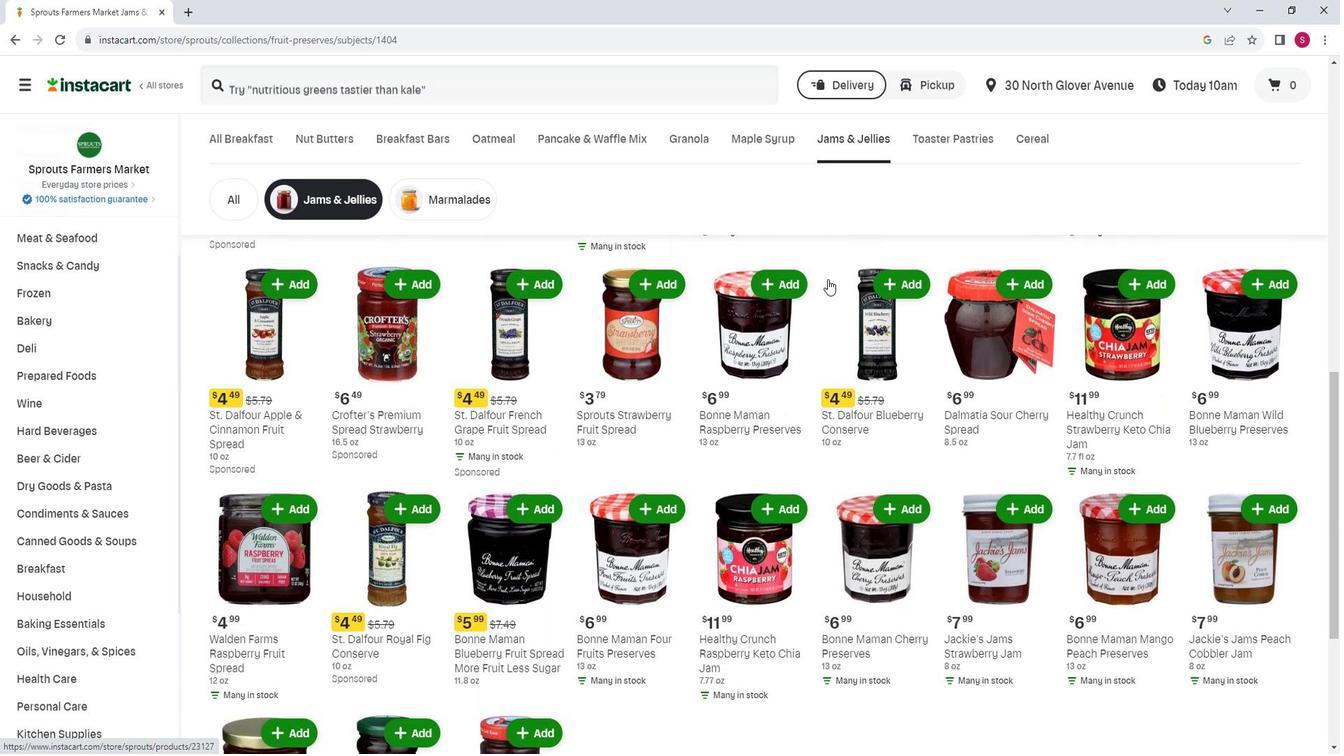 
Action: Mouse moved to (843, 279)
Screenshot: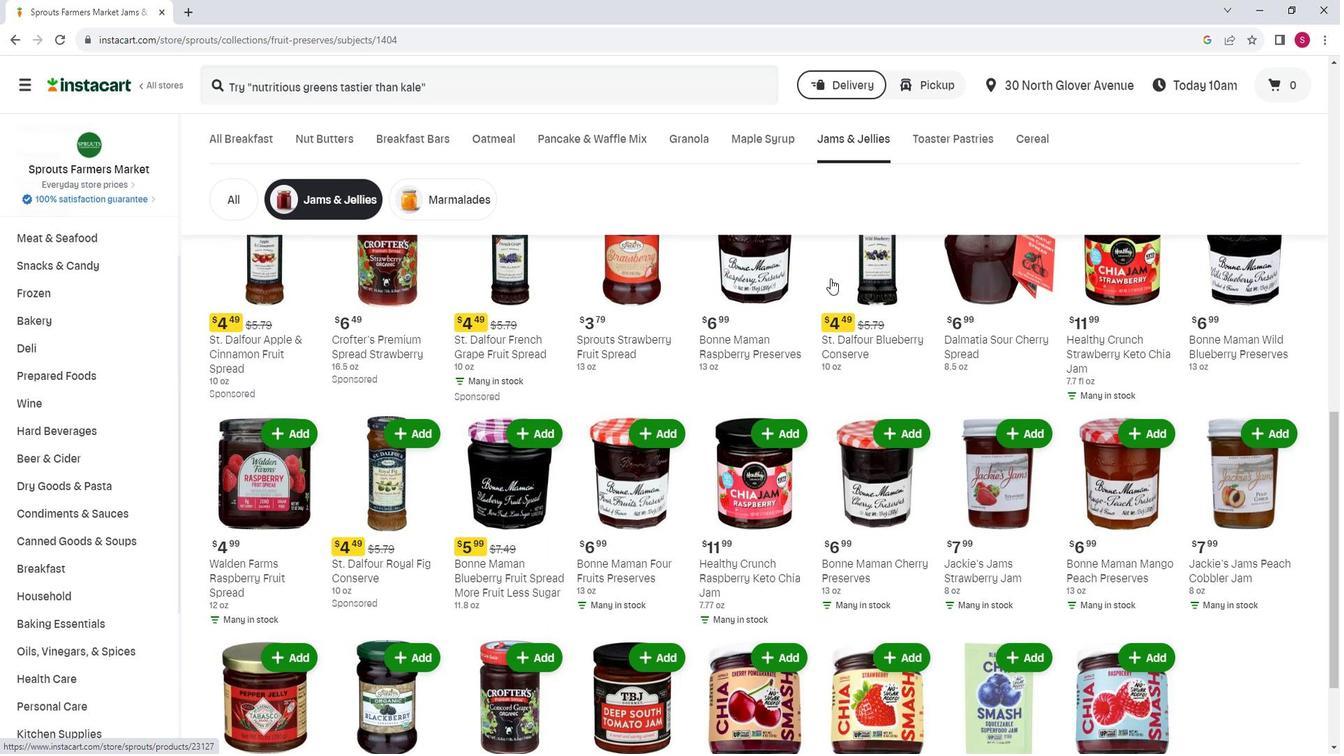 
Action: Mouse scrolled (843, 278) with delta (0, 0)
Screenshot: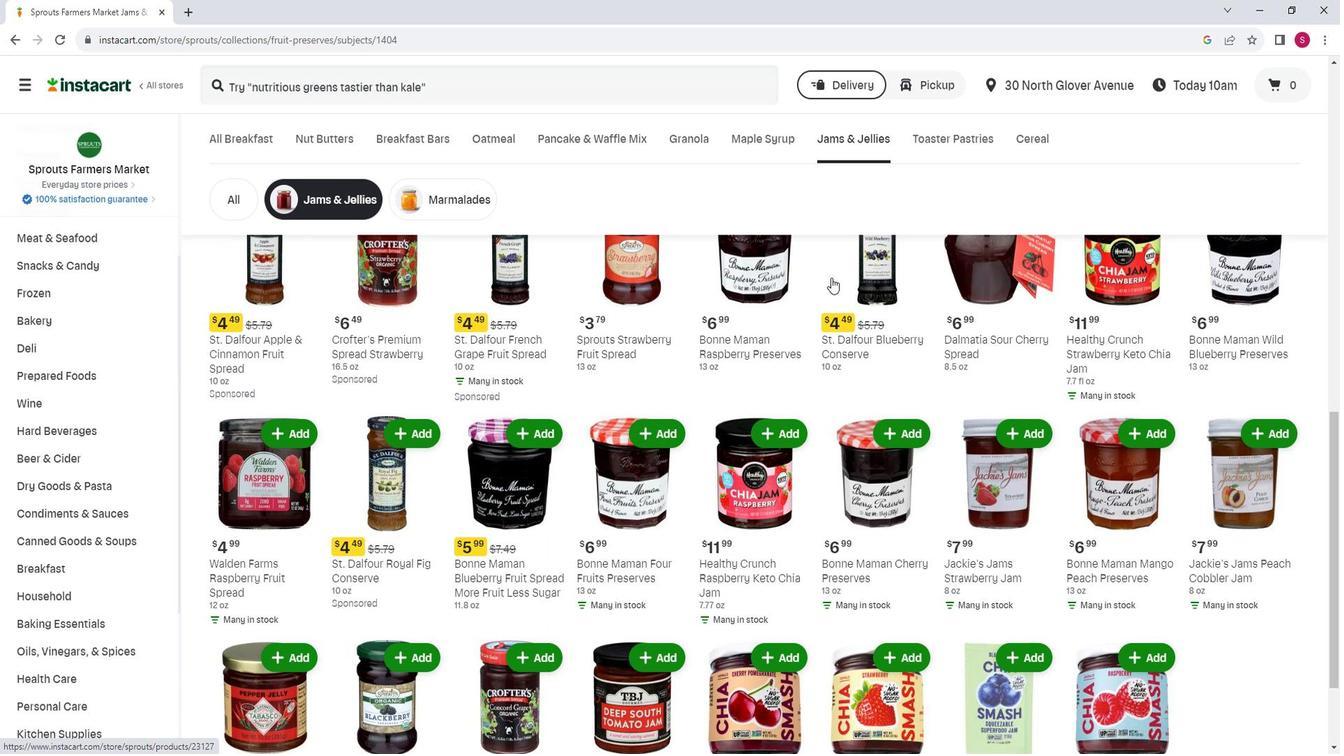 
Action: Mouse scrolled (843, 278) with delta (0, 0)
Screenshot: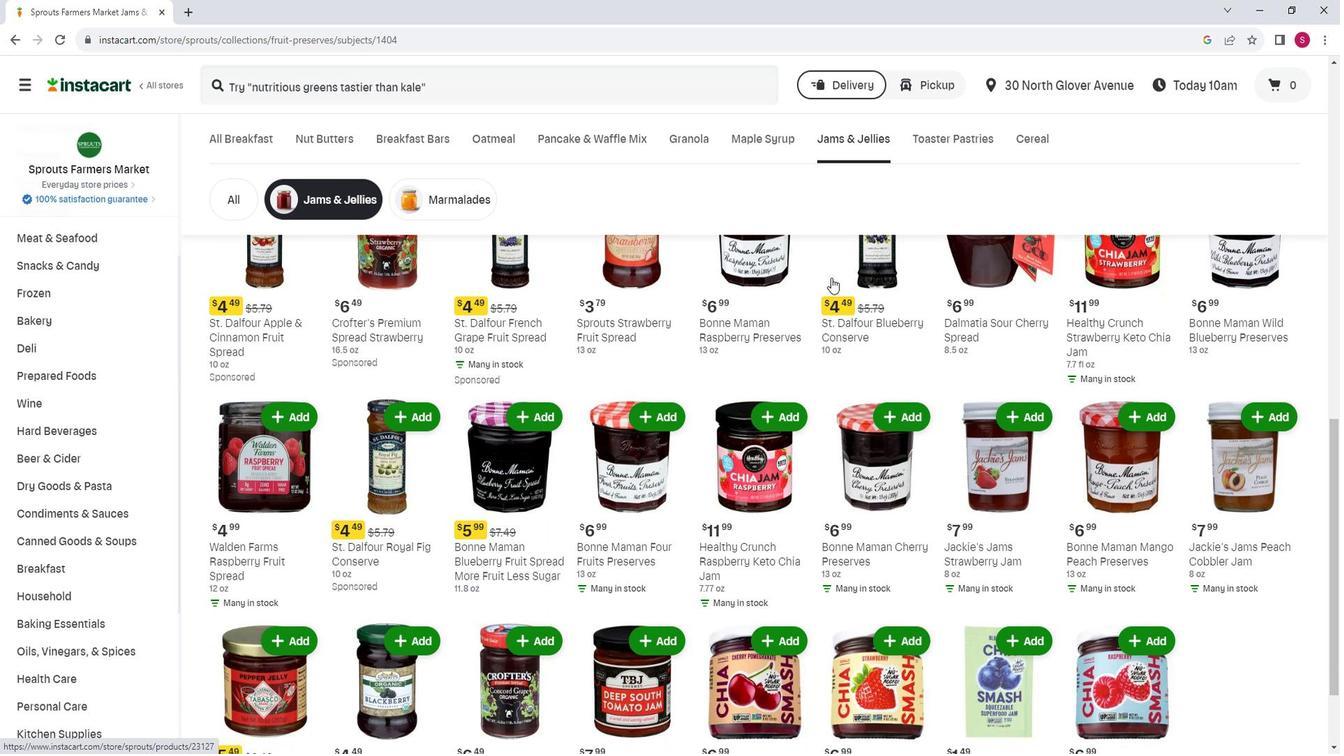 
Action: Mouse scrolled (843, 278) with delta (0, 0)
Screenshot: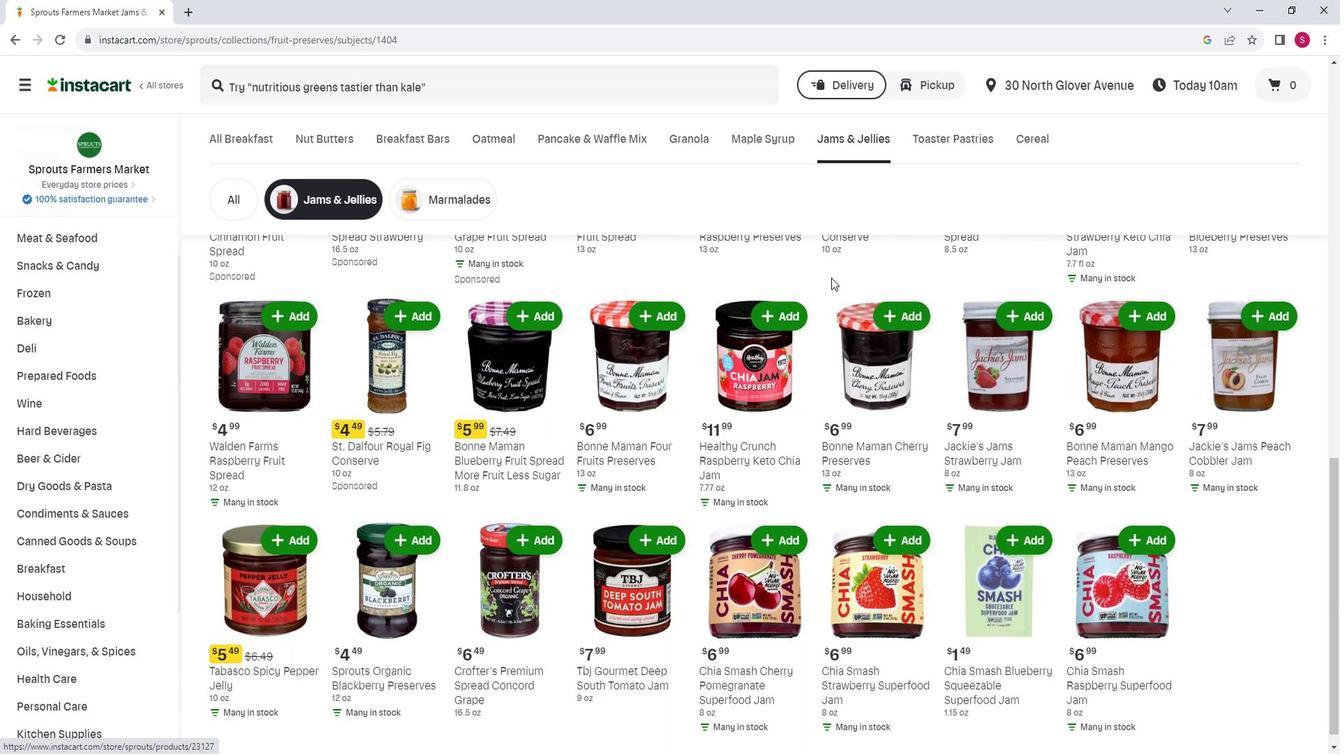 
Action: Mouse moved to (844, 279)
Screenshot: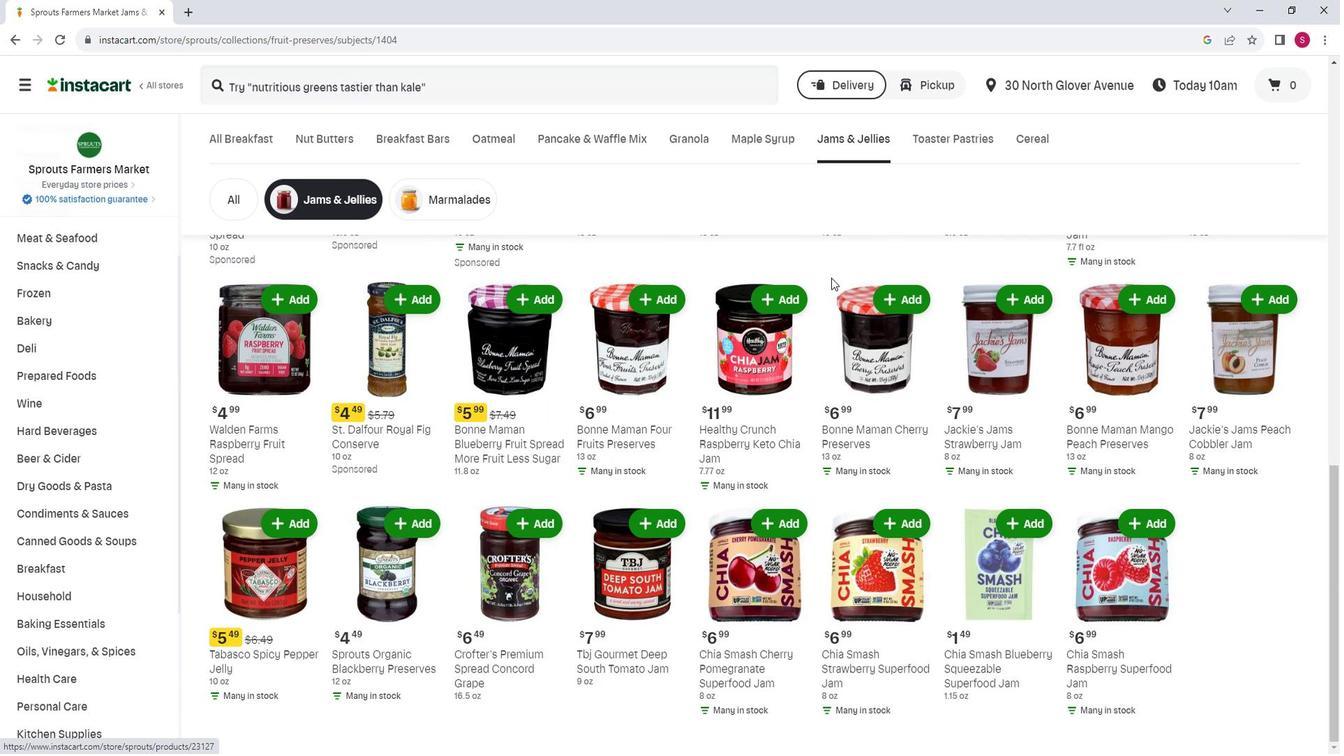 
Action: Mouse scrolled (844, 278) with delta (0, 0)
Screenshot: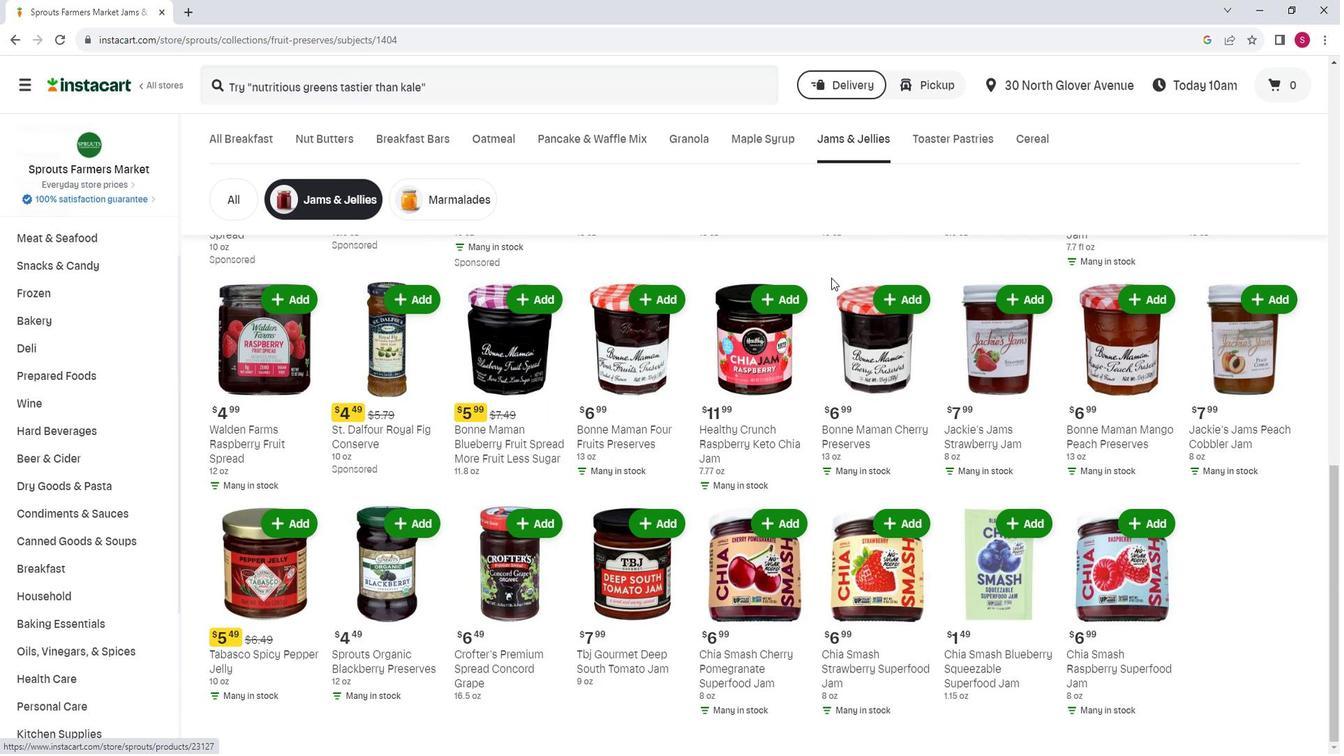 
Action: Mouse scrolled (844, 278) with delta (0, 0)
Screenshot: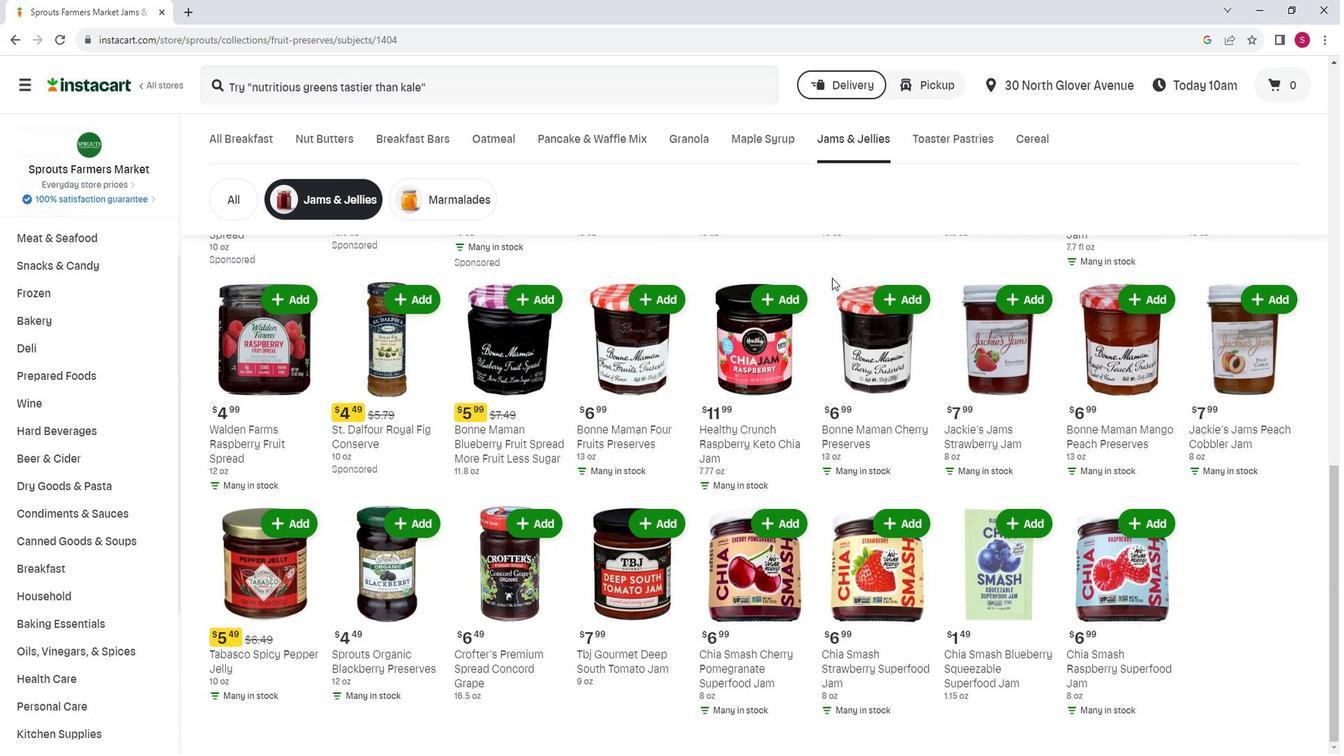 
Action: Mouse moved to (844, 279)
Screenshot: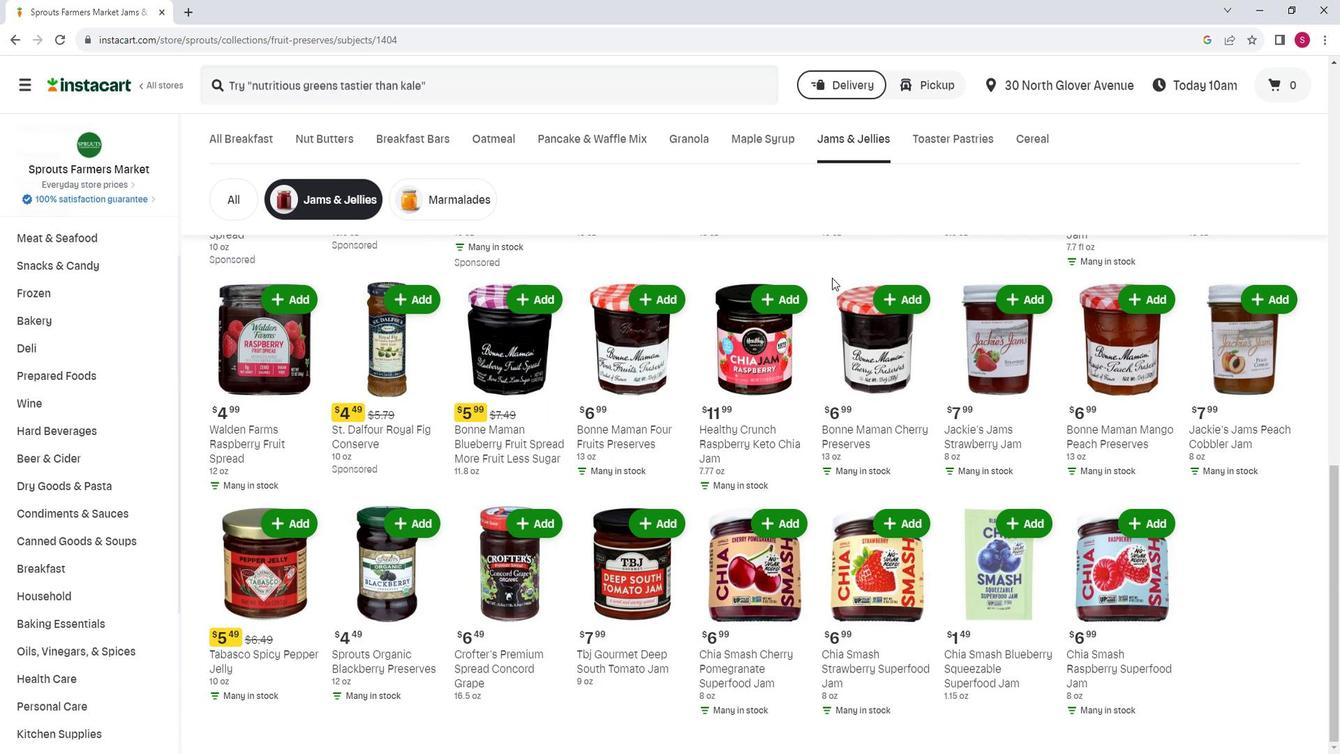 
